 Task: Create a due date automation trigger when advanced on, on the tuesday before a card is due add content with a name starting with resume at 11:00 AM.
Action: Mouse moved to (809, 234)
Screenshot: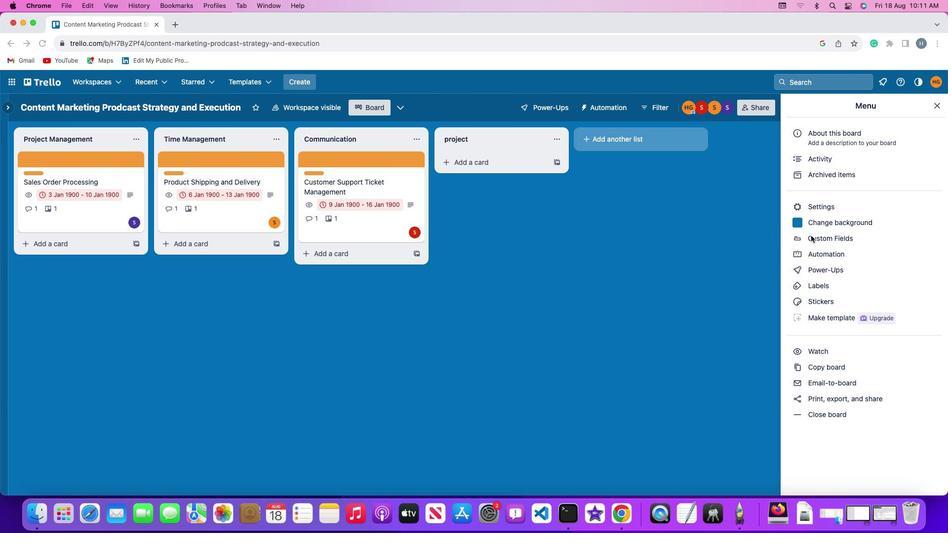
Action: Mouse pressed left at (809, 234)
Screenshot: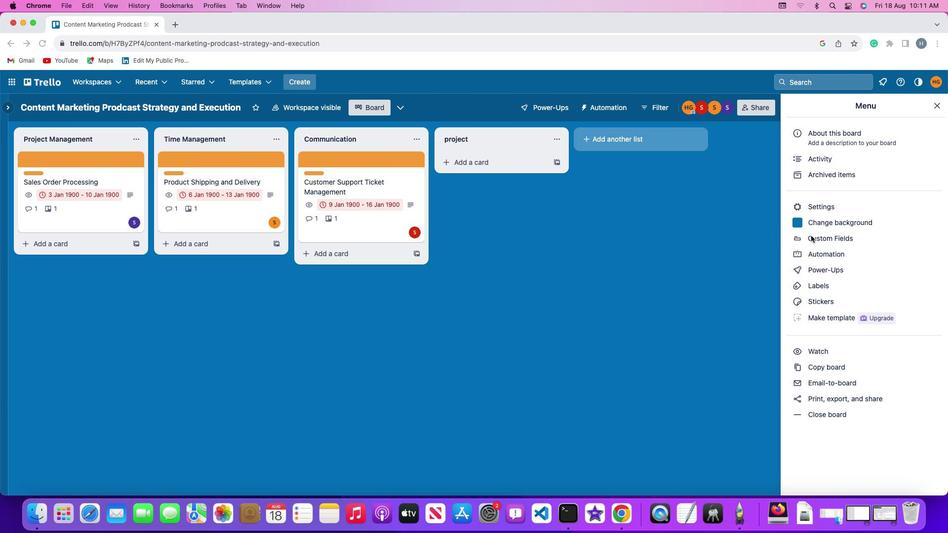 
Action: Mouse moved to (818, 254)
Screenshot: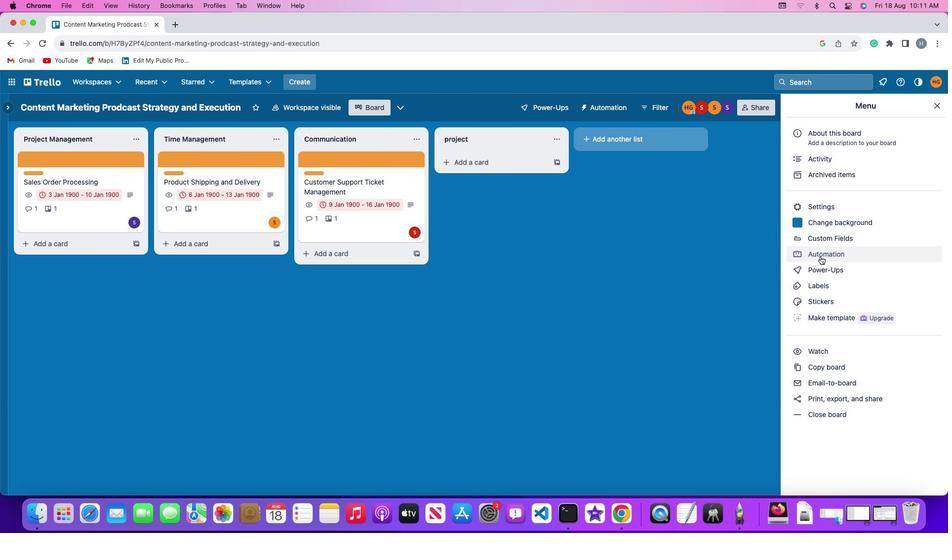 
Action: Mouse pressed left at (818, 254)
Screenshot: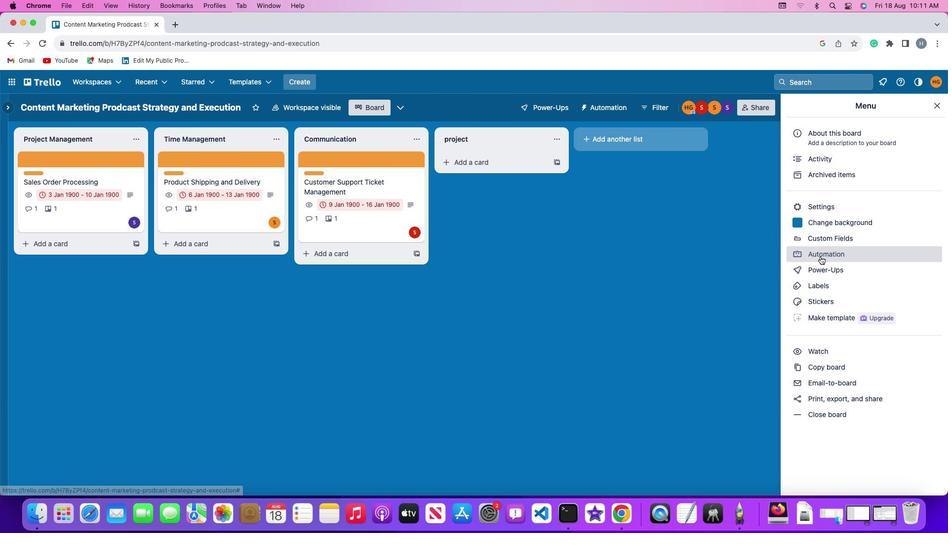 
Action: Mouse pressed left at (818, 254)
Screenshot: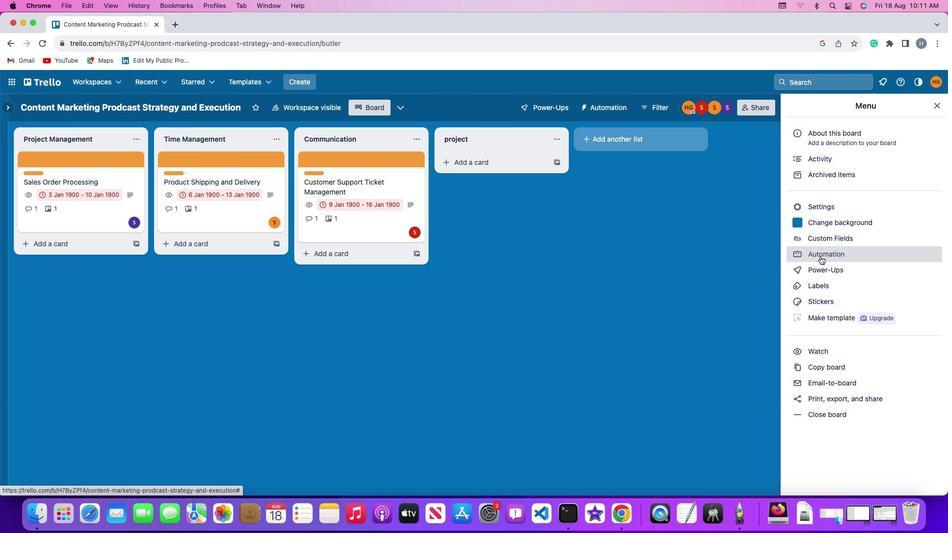 
Action: Mouse moved to (53, 227)
Screenshot: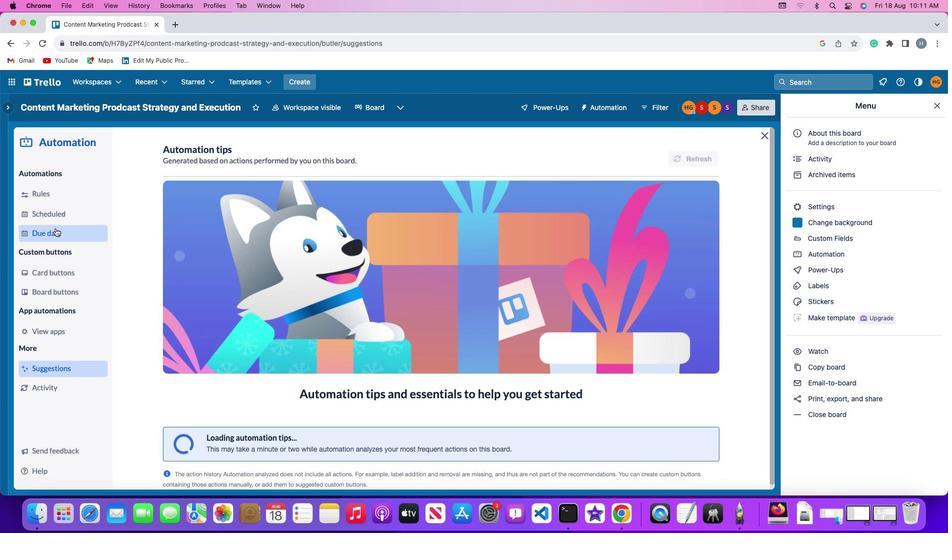 
Action: Mouse pressed left at (53, 227)
Screenshot: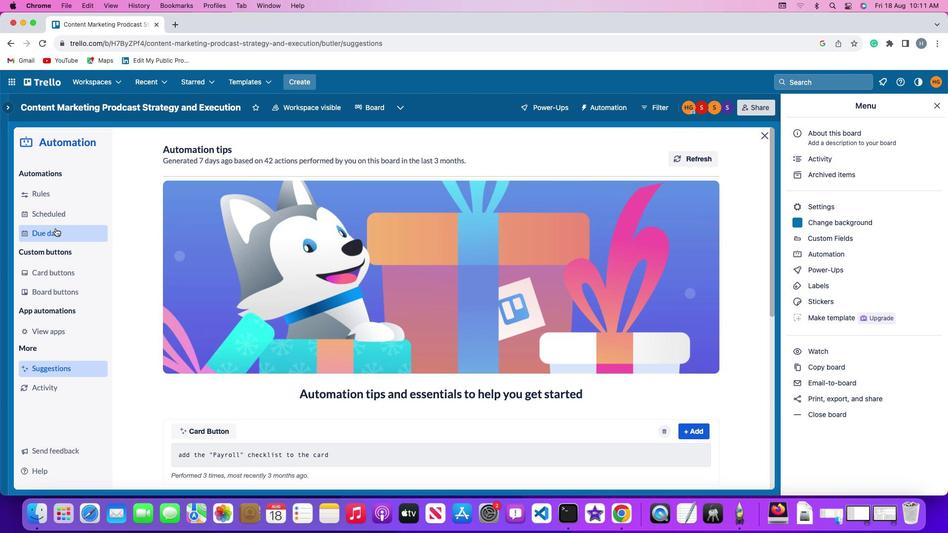 
Action: Mouse moved to (649, 149)
Screenshot: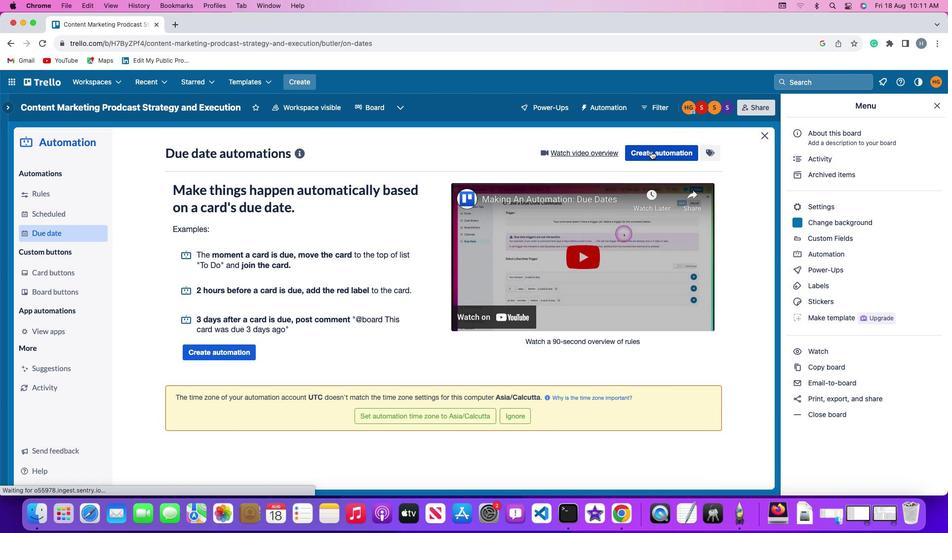 
Action: Mouse pressed left at (649, 149)
Screenshot: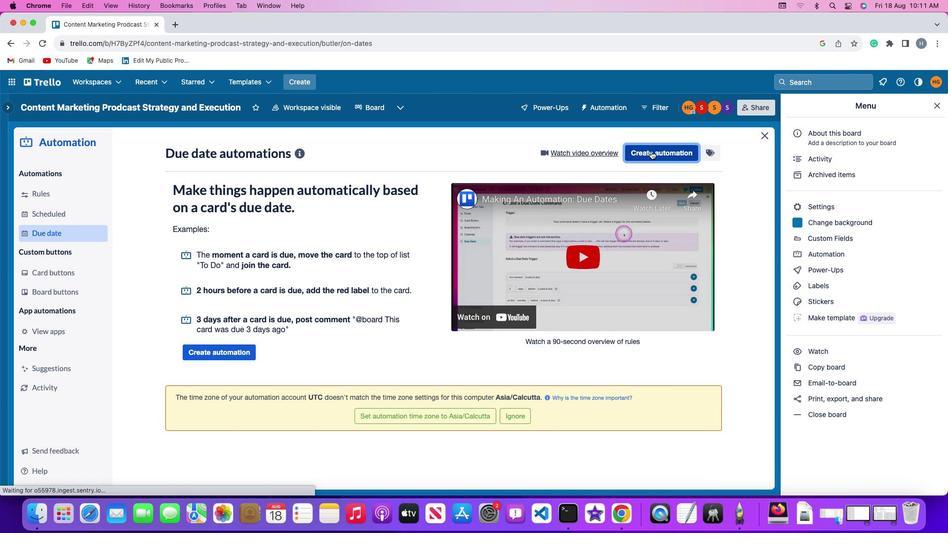 
Action: Mouse moved to (170, 244)
Screenshot: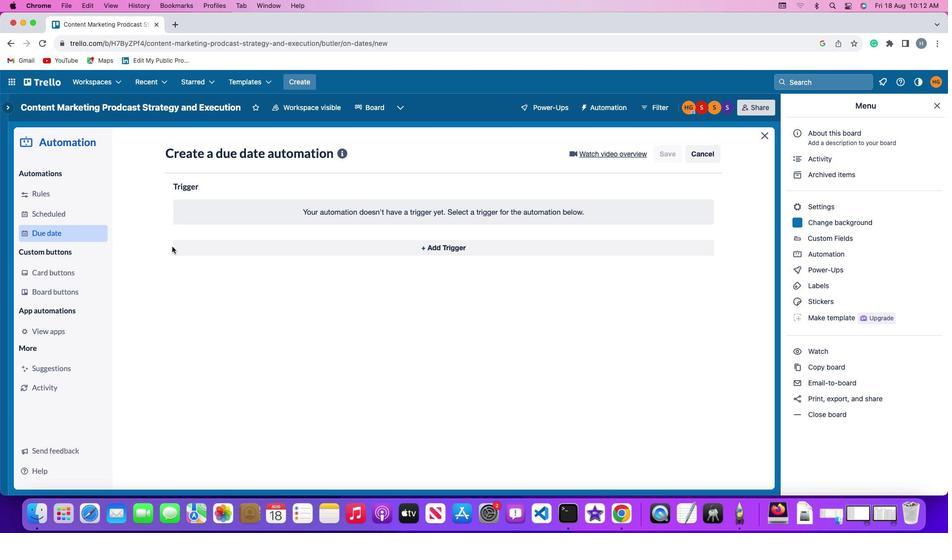 
Action: Mouse pressed left at (170, 244)
Screenshot: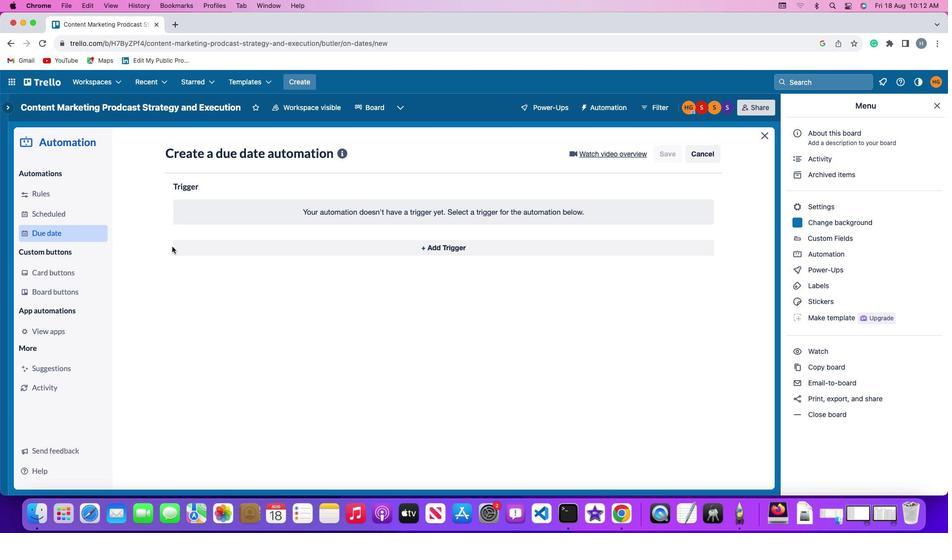 
Action: Mouse moved to (175, 244)
Screenshot: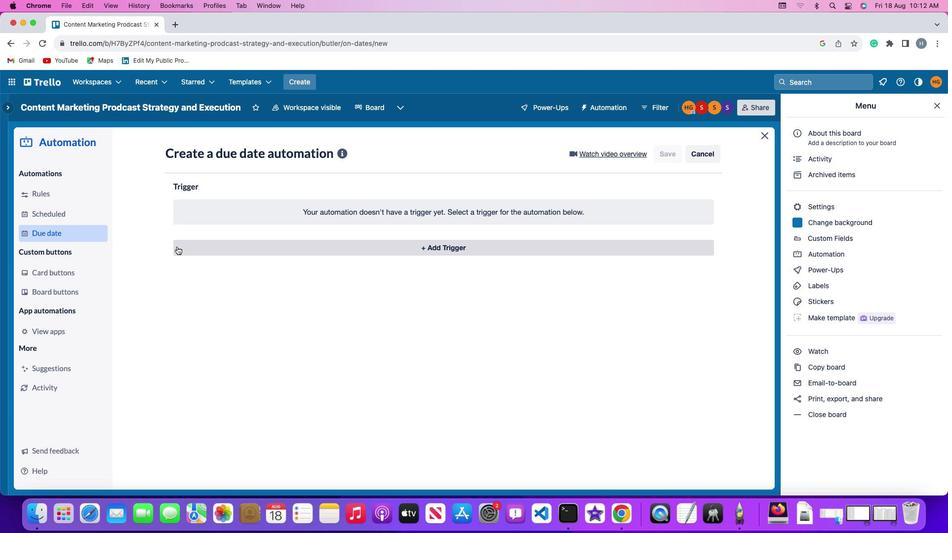 
Action: Mouse pressed left at (175, 244)
Screenshot: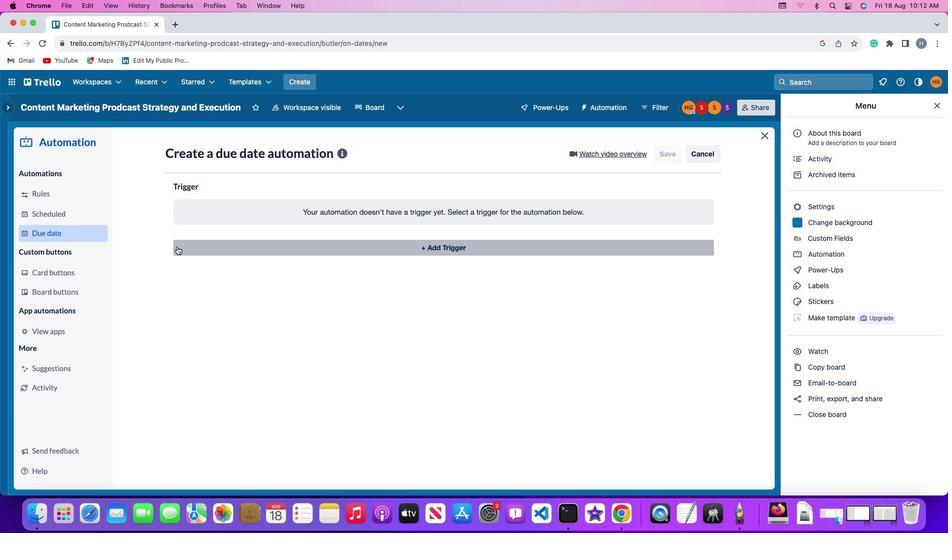 
Action: Mouse moved to (210, 434)
Screenshot: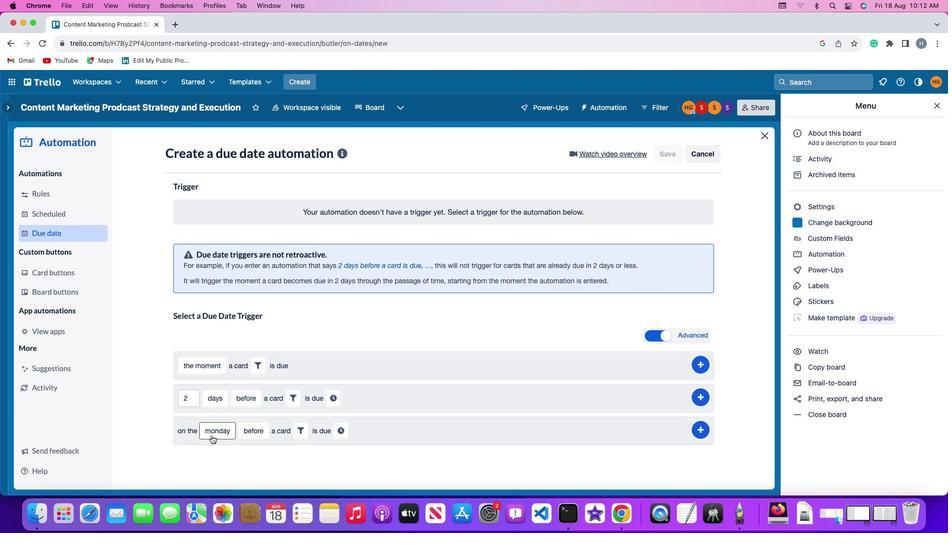 
Action: Mouse pressed left at (210, 434)
Screenshot: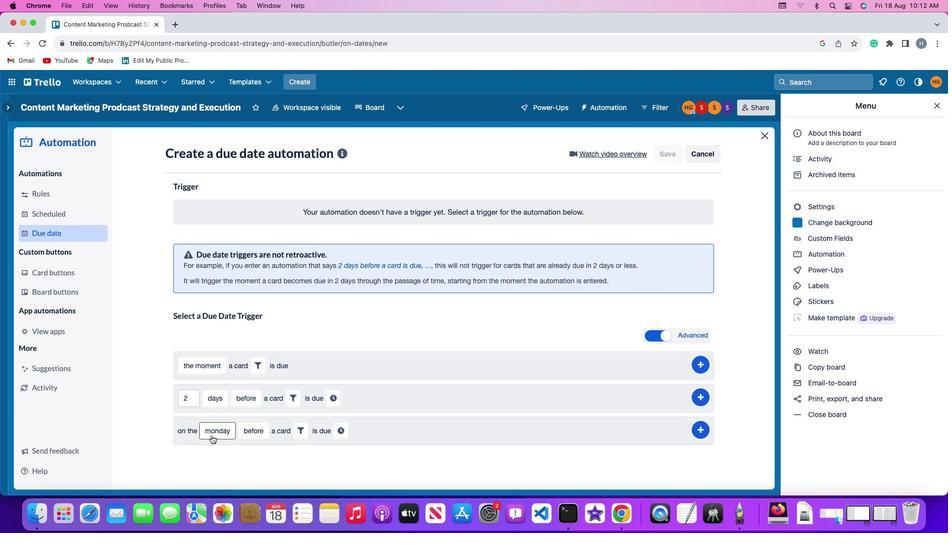 
Action: Mouse moved to (228, 309)
Screenshot: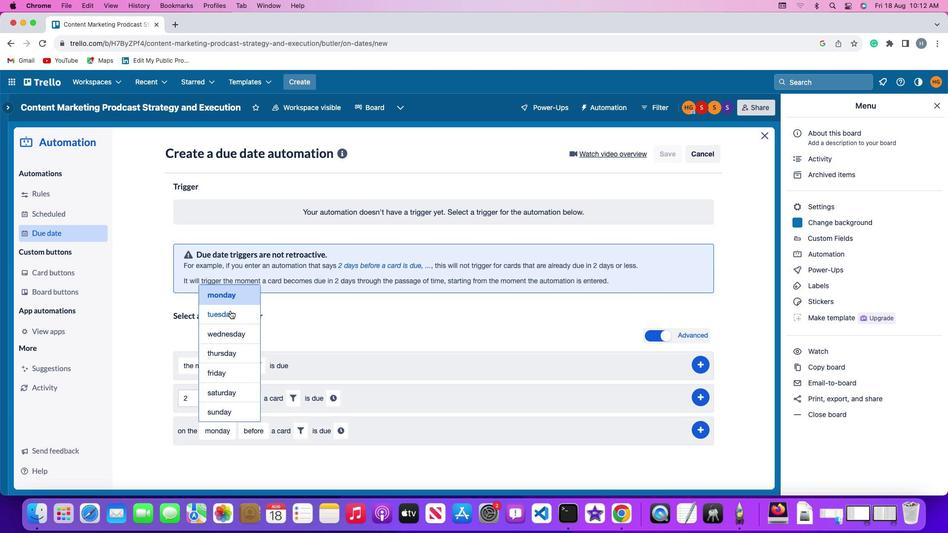
Action: Mouse pressed left at (228, 309)
Screenshot: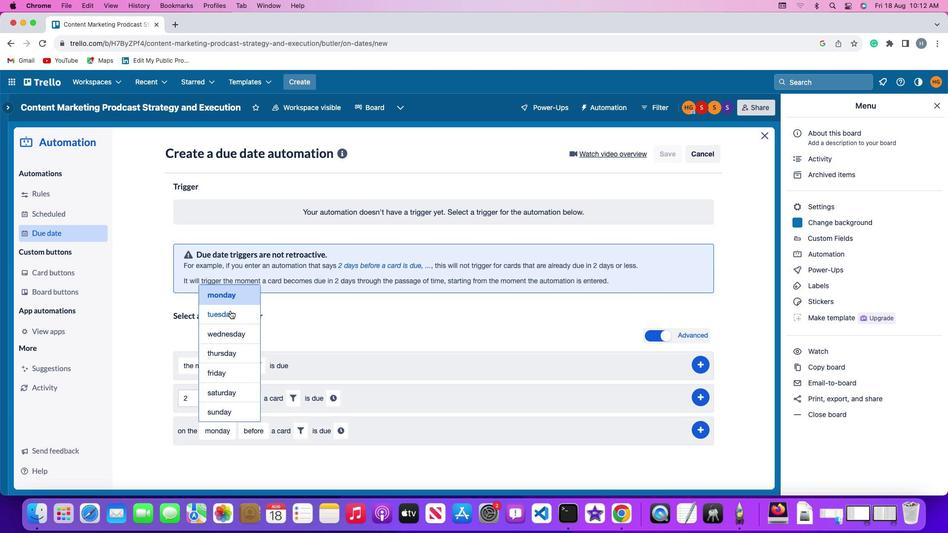 
Action: Mouse moved to (248, 429)
Screenshot: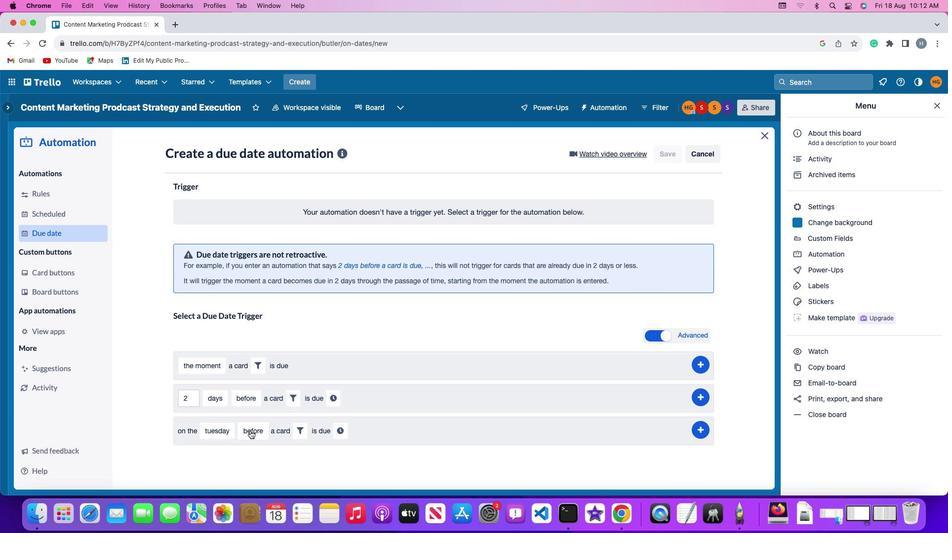 
Action: Mouse pressed left at (248, 429)
Screenshot: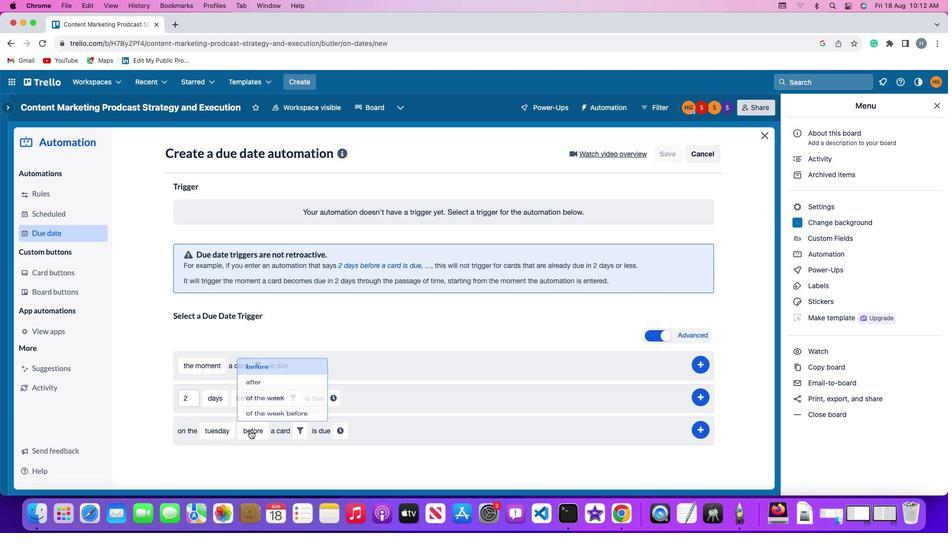 
Action: Mouse moved to (262, 354)
Screenshot: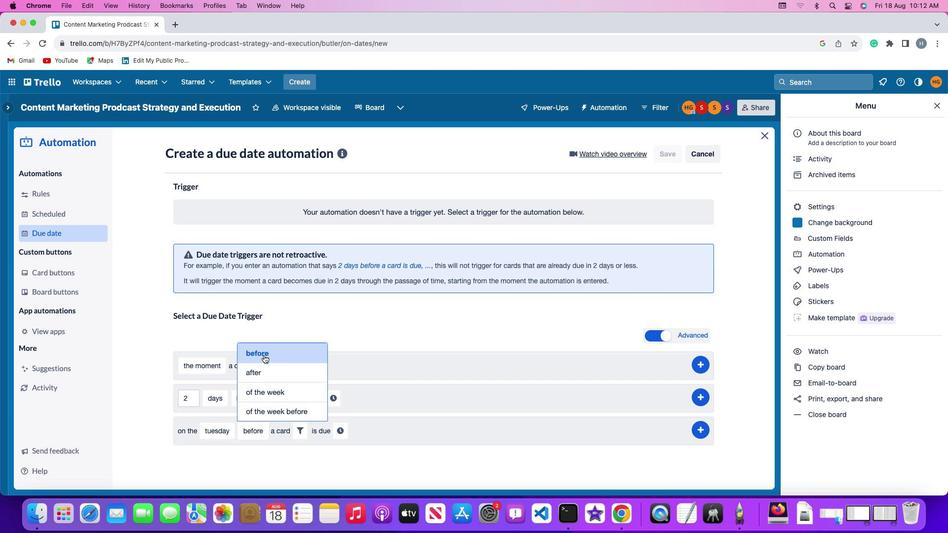 
Action: Mouse pressed left at (262, 354)
Screenshot: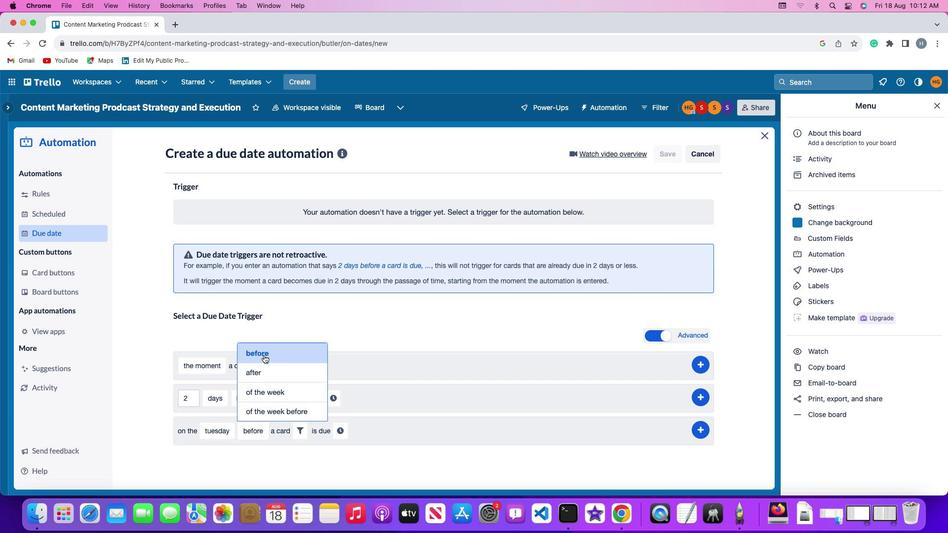 
Action: Mouse moved to (294, 428)
Screenshot: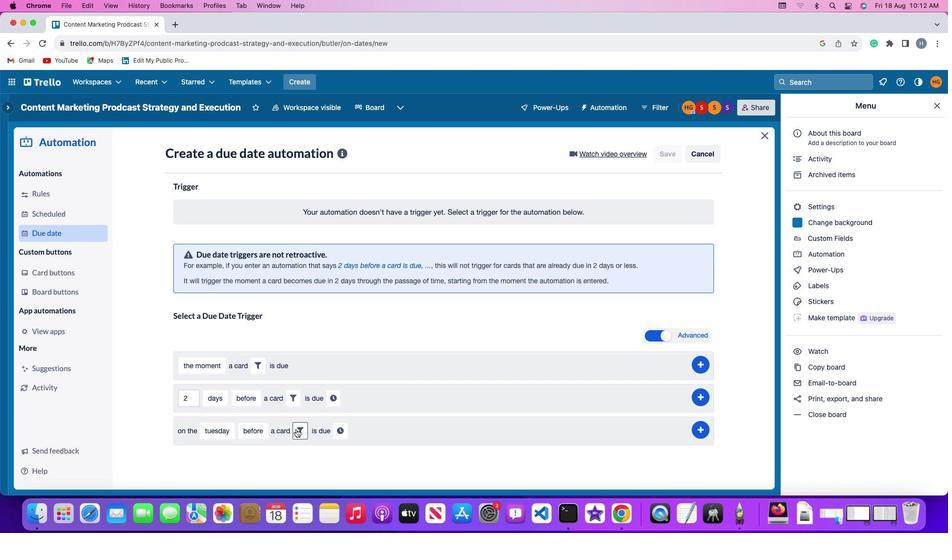 
Action: Mouse pressed left at (294, 428)
Screenshot: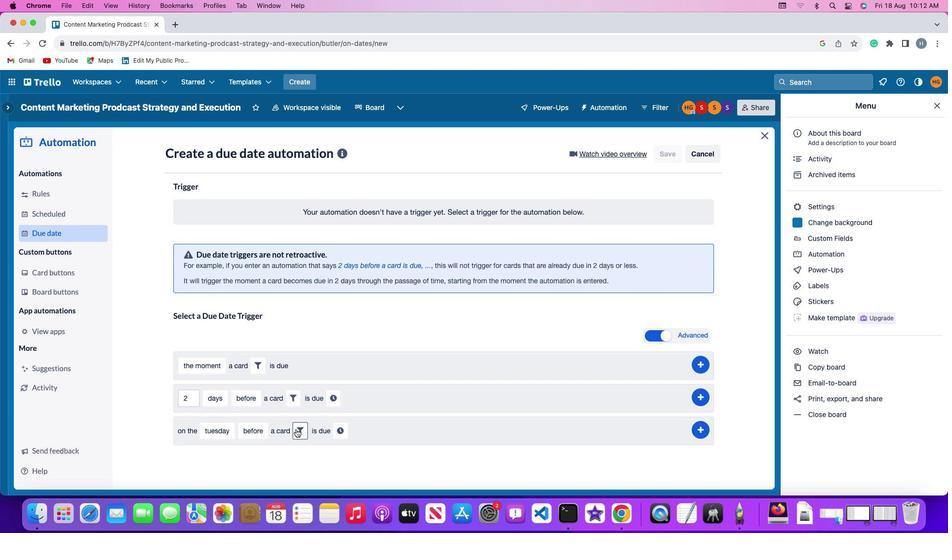 
Action: Mouse moved to (415, 458)
Screenshot: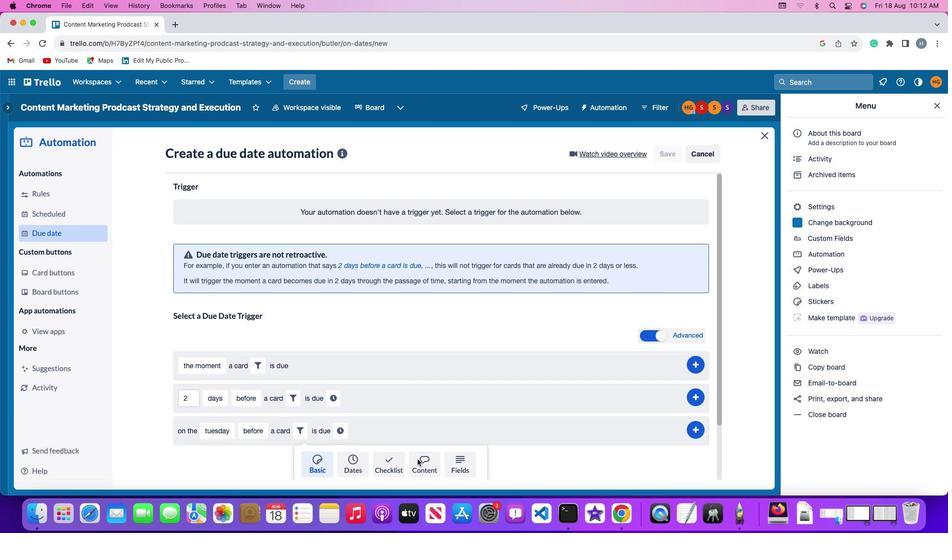 
Action: Mouse pressed left at (415, 458)
Screenshot: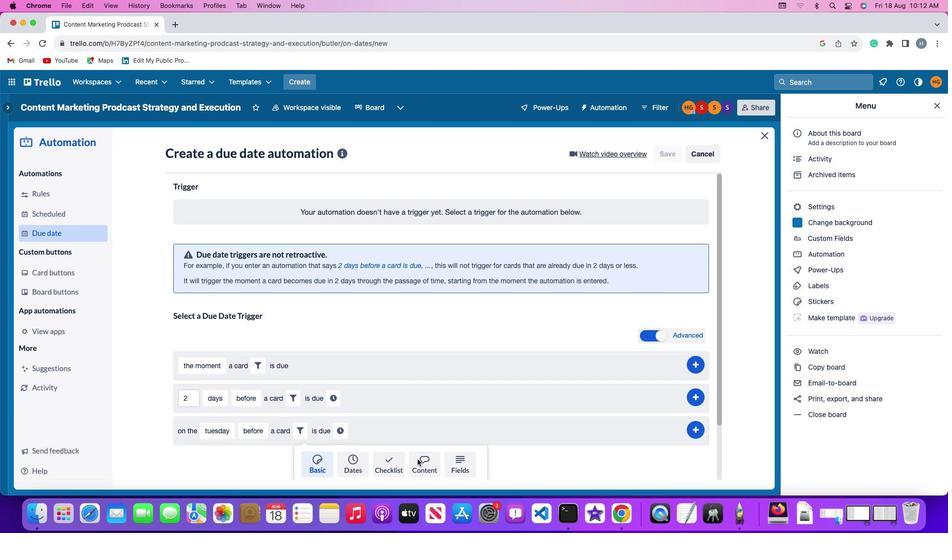 
Action: Mouse moved to (277, 451)
Screenshot: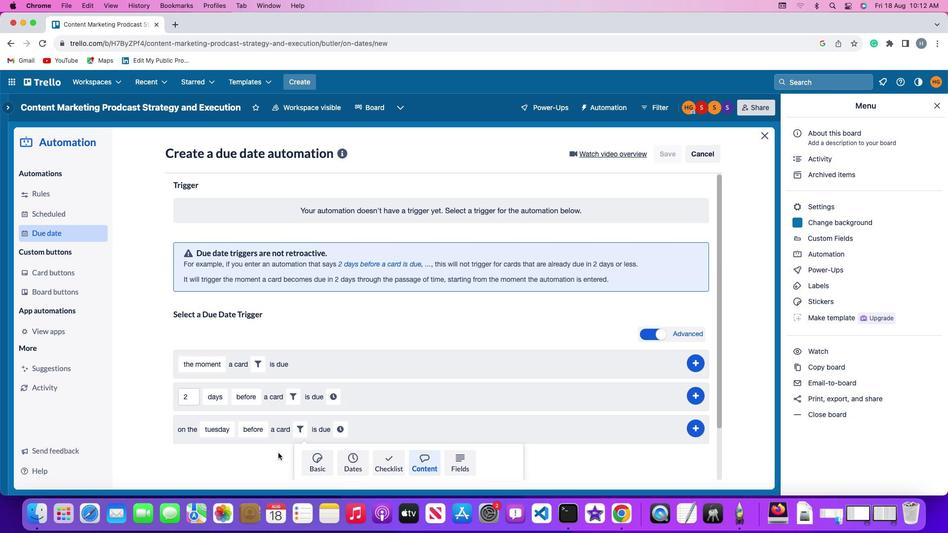 
Action: Mouse scrolled (277, 451) with delta (0, -1)
Screenshot: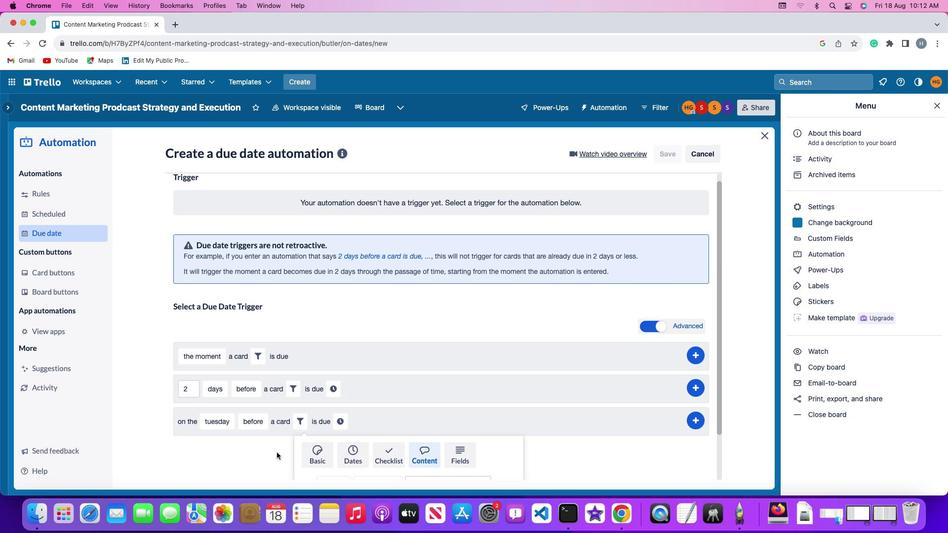 
Action: Mouse scrolled (277, 451) with delta (0, -1)
Screenshot: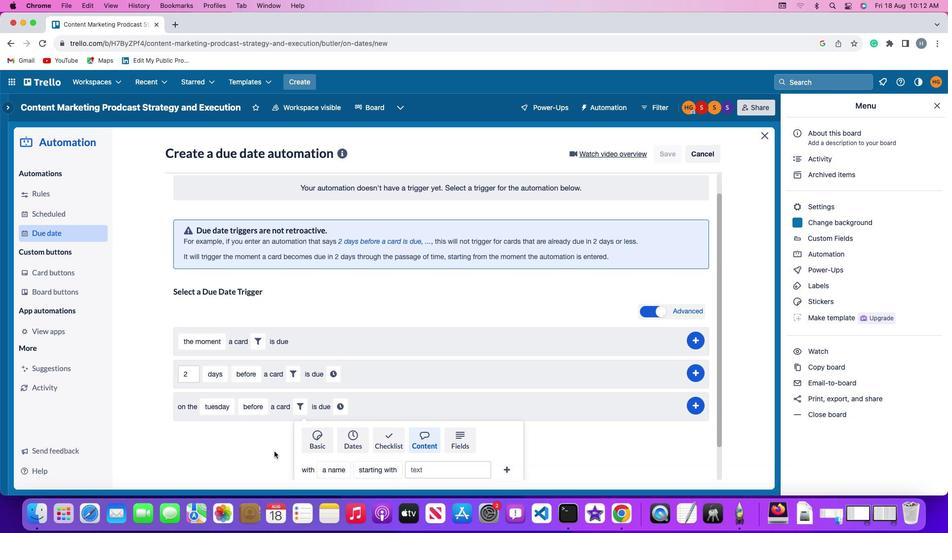
Action: Mouse scrolled (277, 451) with delta (0, -2)
Screenshot: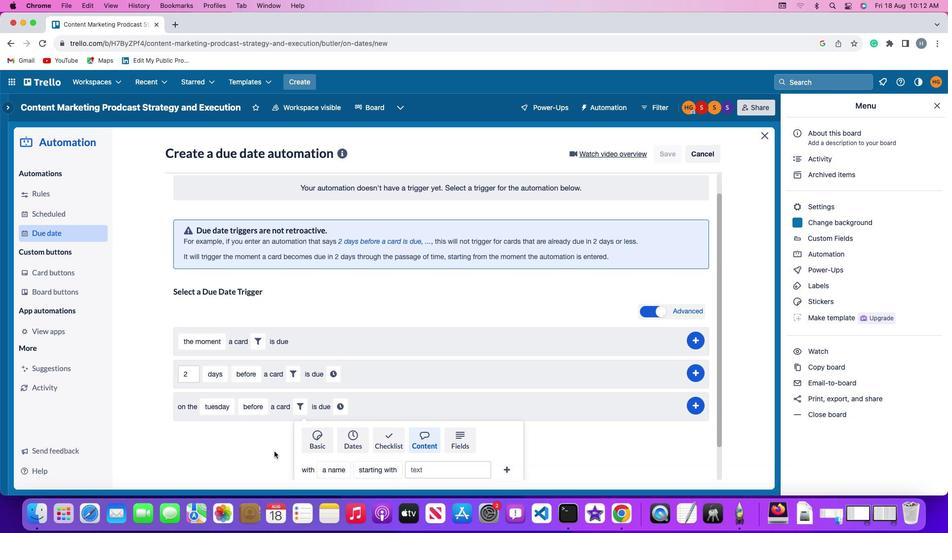 
Action: Mouse moved to (276, 451)
Screenshot: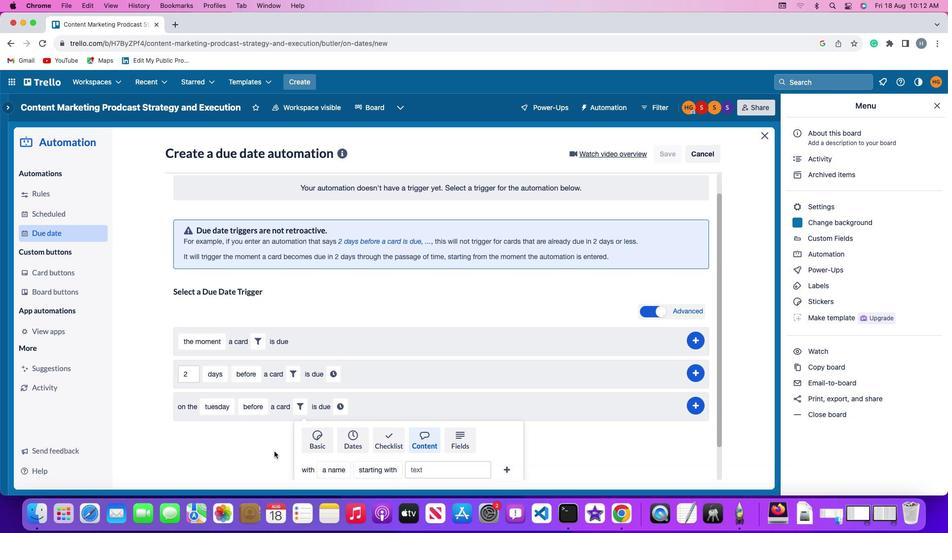 
Action: Mouse scrolled (276, 451) with delta (0, -3)
Screenshot: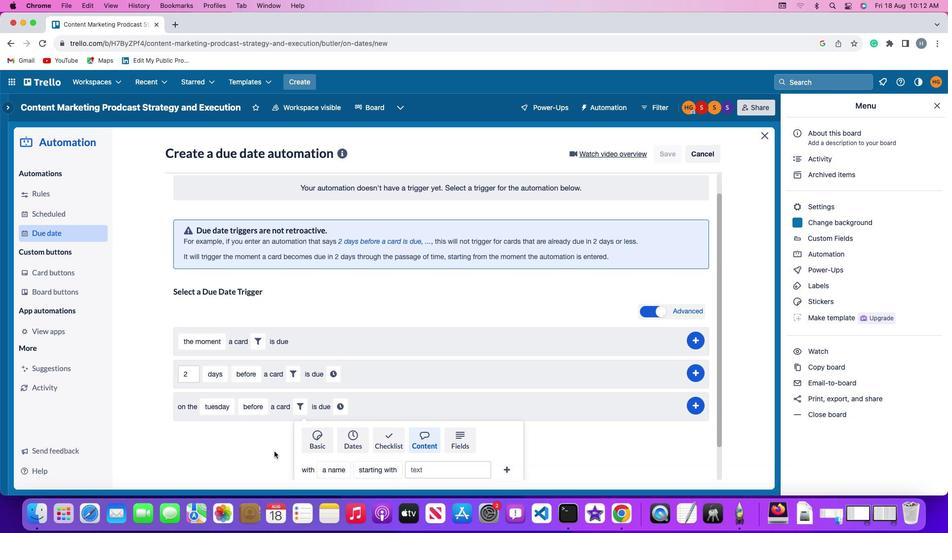 
Action: Mouse moved to (276, 451)
Screenshot: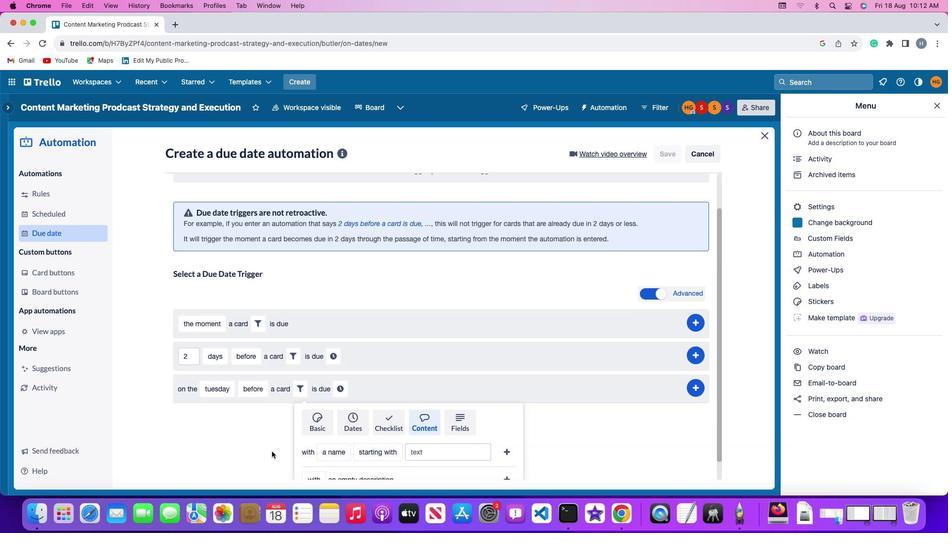 
Action: Mouse scrolled (276, 451) with delta (0, -3)
Screenshot: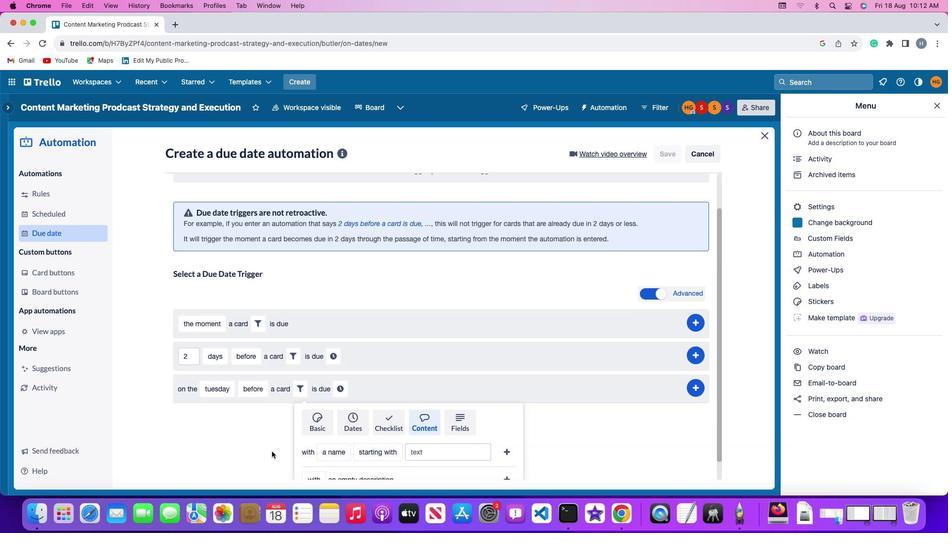 
Action: Mouse moved to (258, 451)
Screenshot: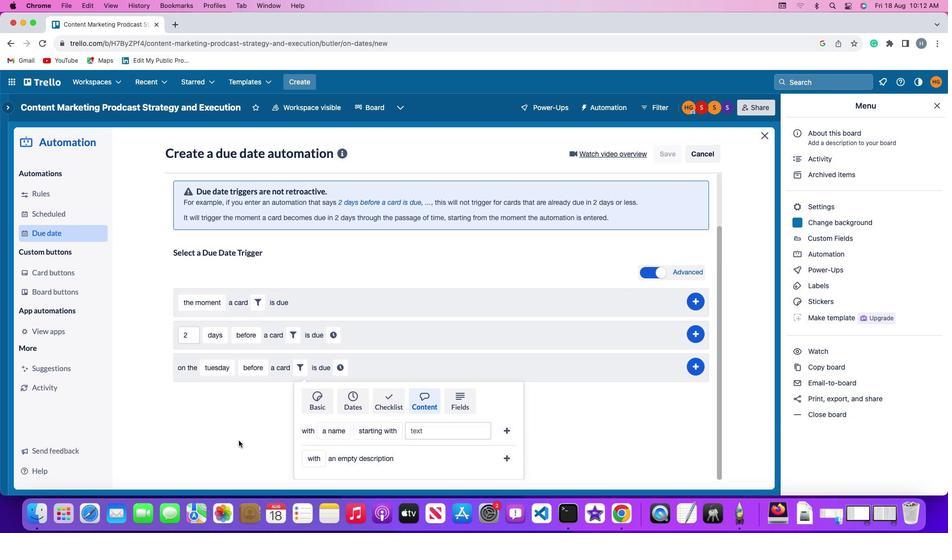 
Action: Mouse scrolled (258, 451) with delta (0, -1)
Screenshot: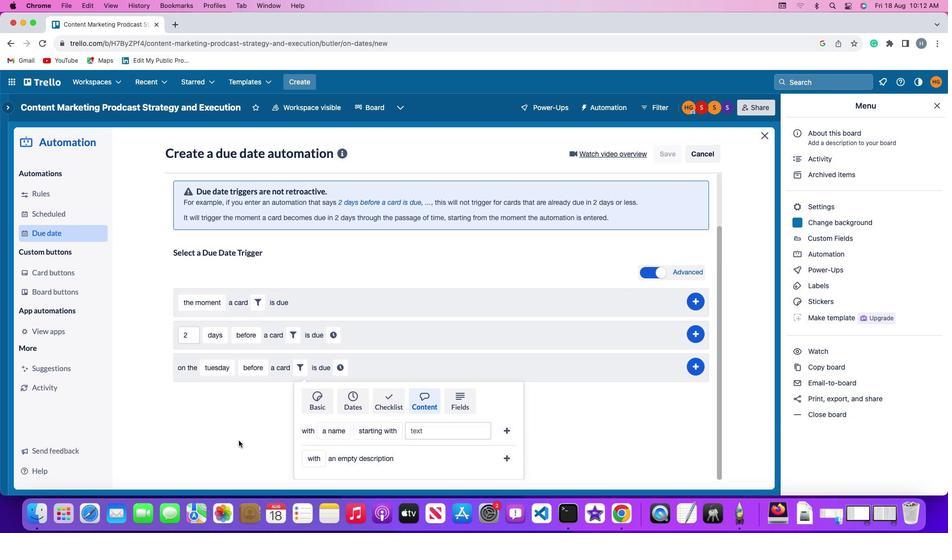 
Action: Mouse moved to (255, 450)
Screenshot: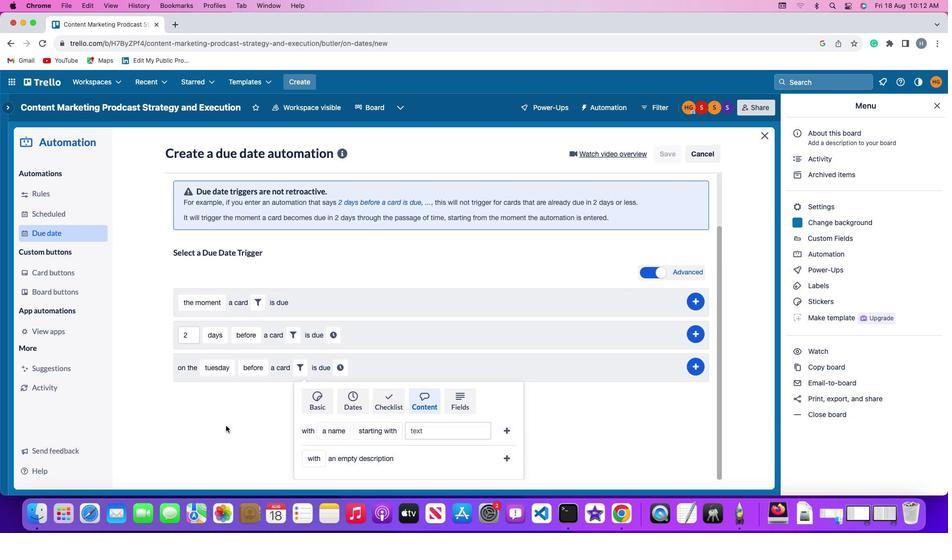 
Action: Mouse scrolled (255, 450) with delta (0, -1)
Screenshot: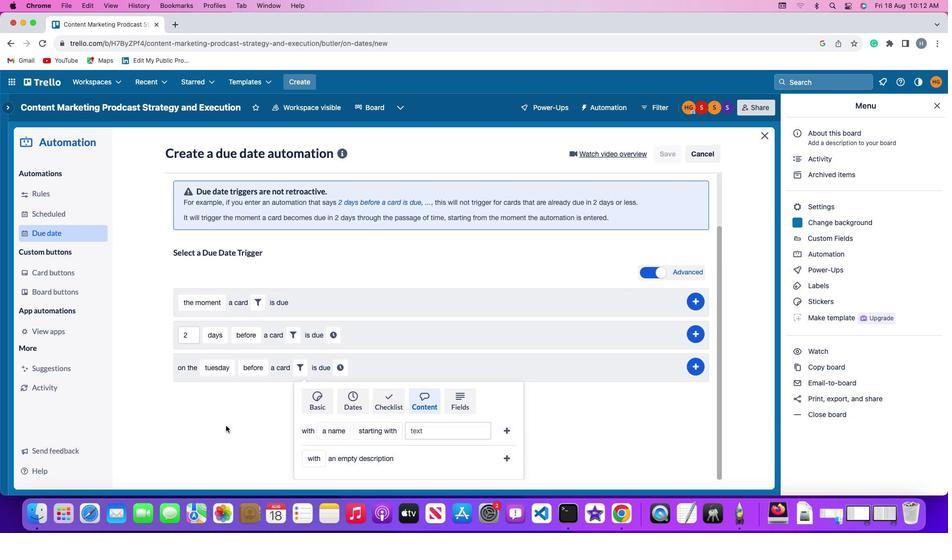 
Action: Mouse moved to (251, 449)
Screenshot: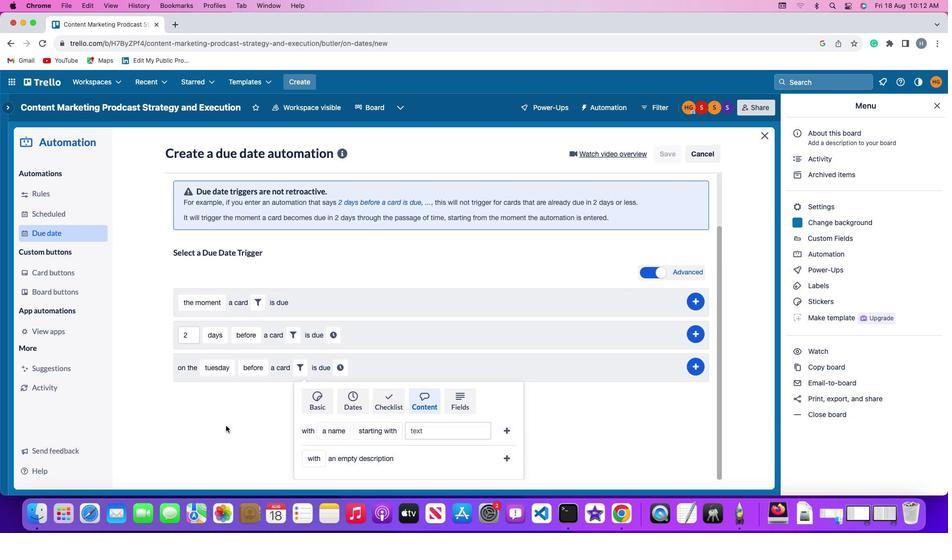 
Action: Mouse scrolled (251, 449) with delta (0, -2)
Screenshot: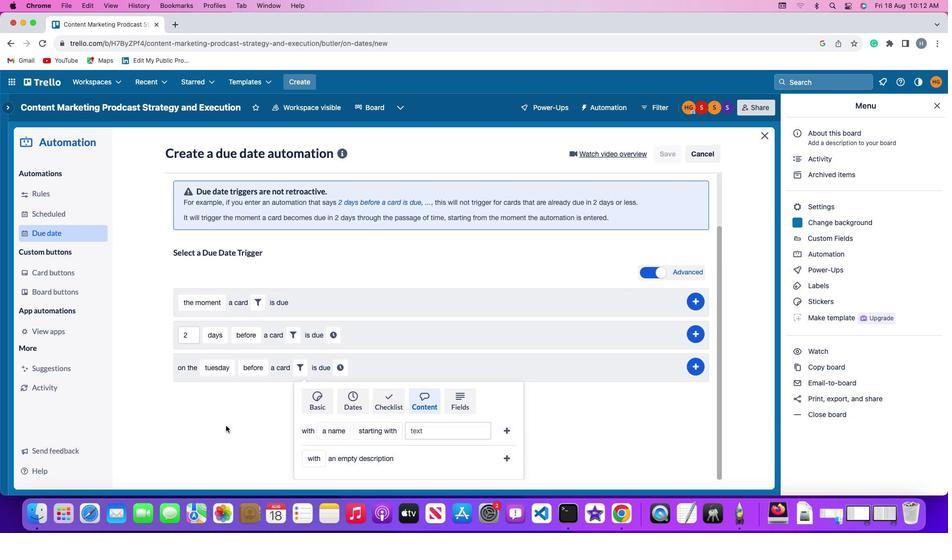 
Action: Mouse moved to (243, 444)
Screenshot: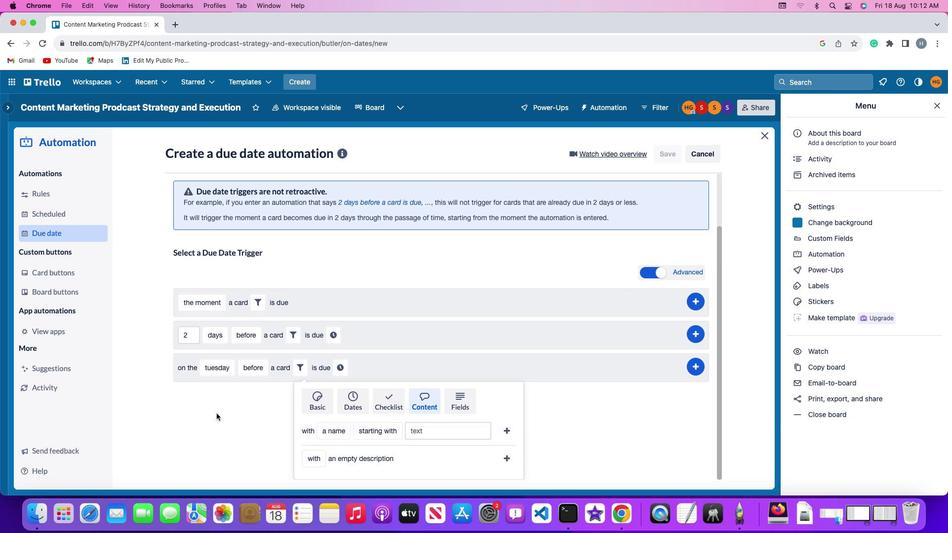
Action: Mouse scrolled (243, 444) with delta (0, -3)
Screenshot: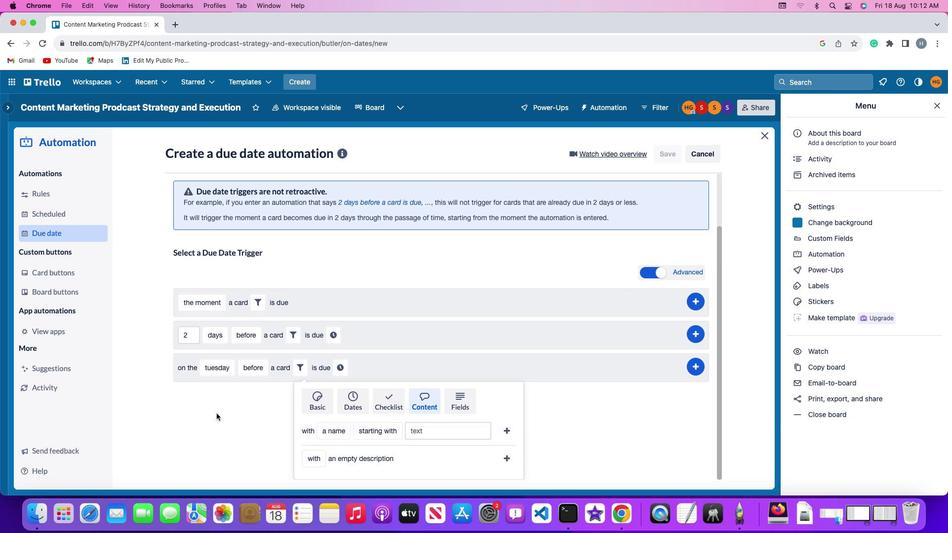 
Action: Mouse moved to (326, 429)
Screenshot: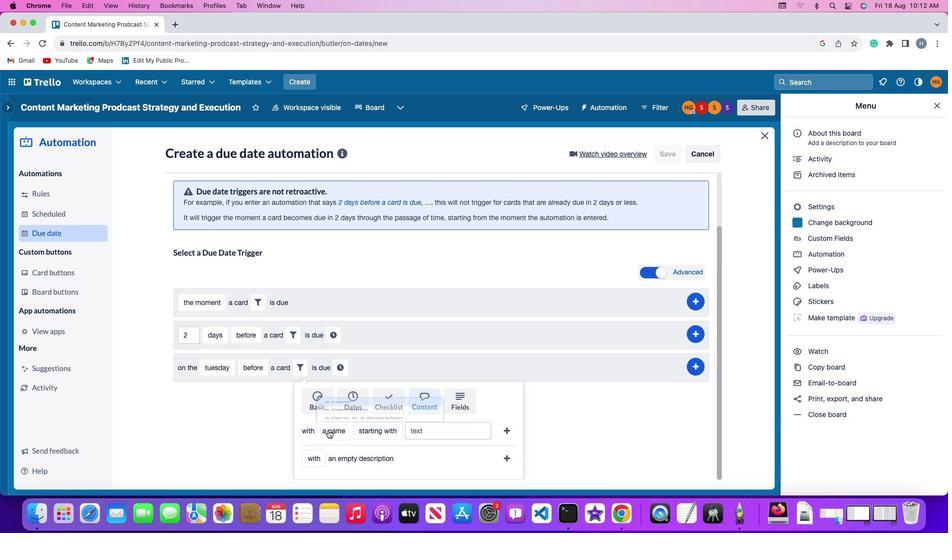 
Action: Mouse pressed left at (326, 429)
Screenshot: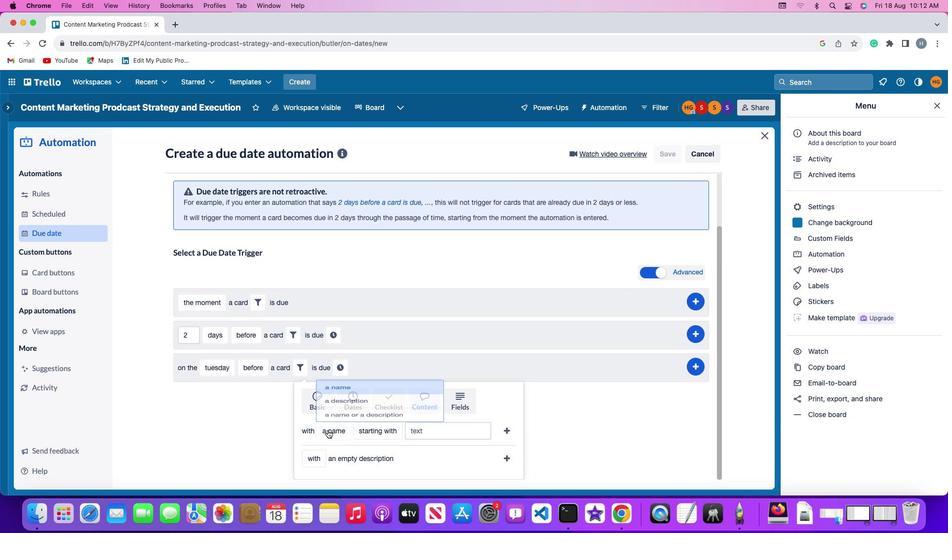 
Action: Mouse moved to (347, 370)
Screenshot: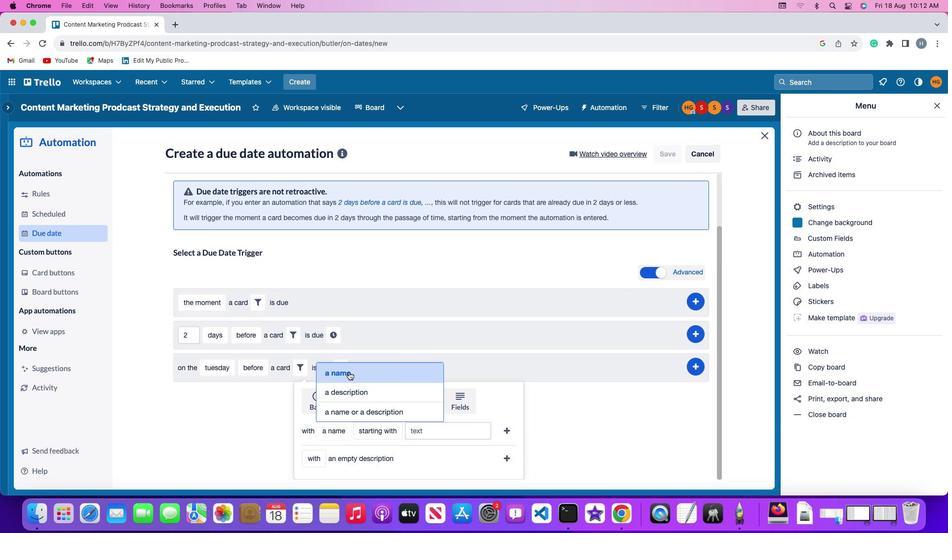 
Action: Mouse pressed left at (347, 370)
Screenshot: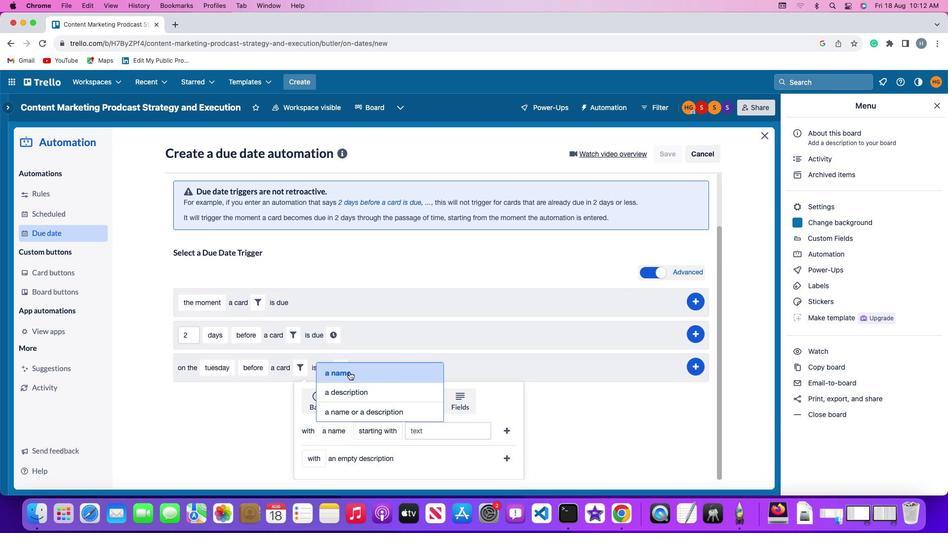 
Action: Mouse moved to (369, 426)
Screenshot: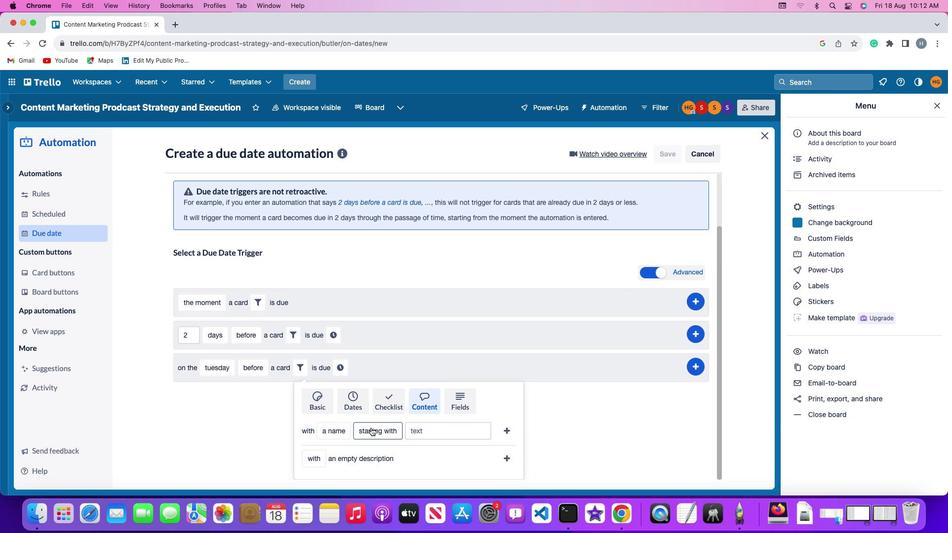 
Action: Mouse pressed left at (369, 426)
Screenshot: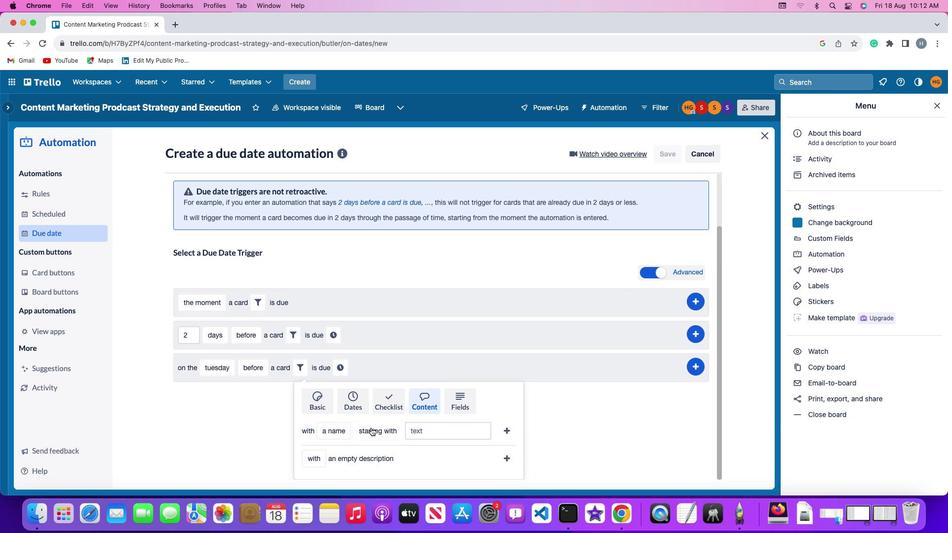 
Action: Mouse moved to (391, 313)
Screenshot: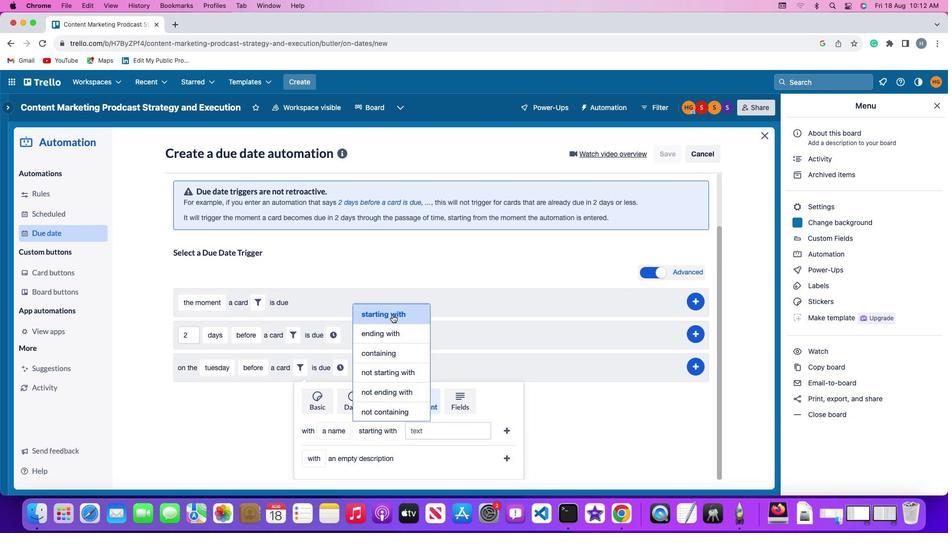 
Action: Mouse pressed left at (391, 313)
Screenshot: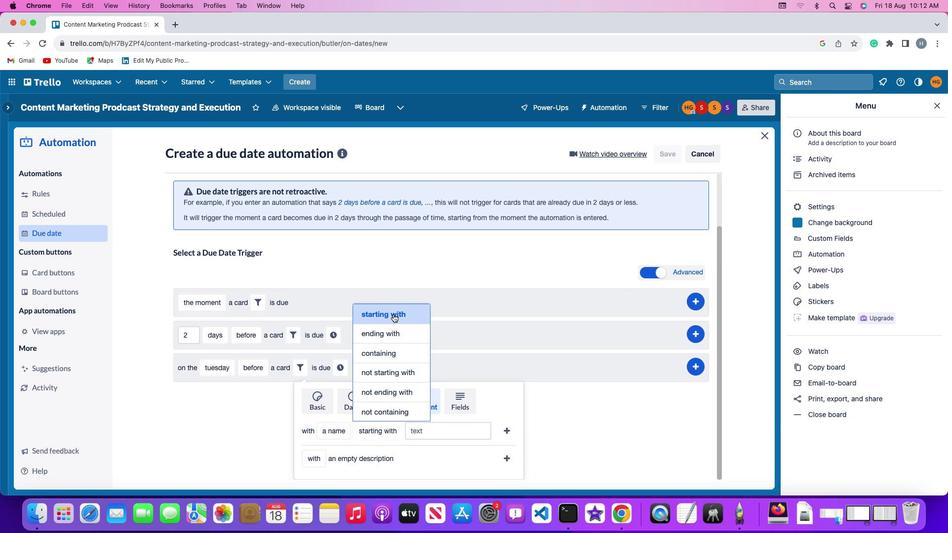 
Action: Mouse moved to (427, 428)
Screenshot: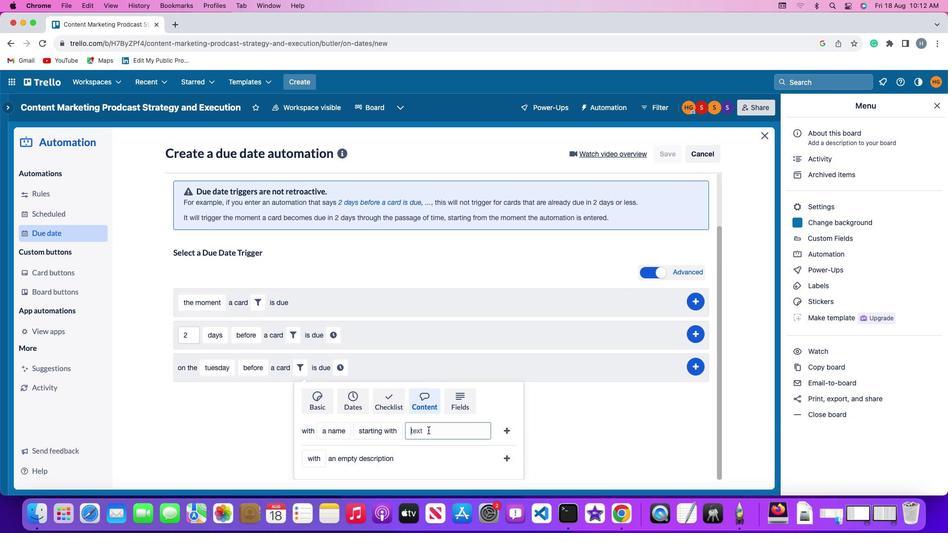 
Action: Mouse pressed left at (427, 428)
Screenshot: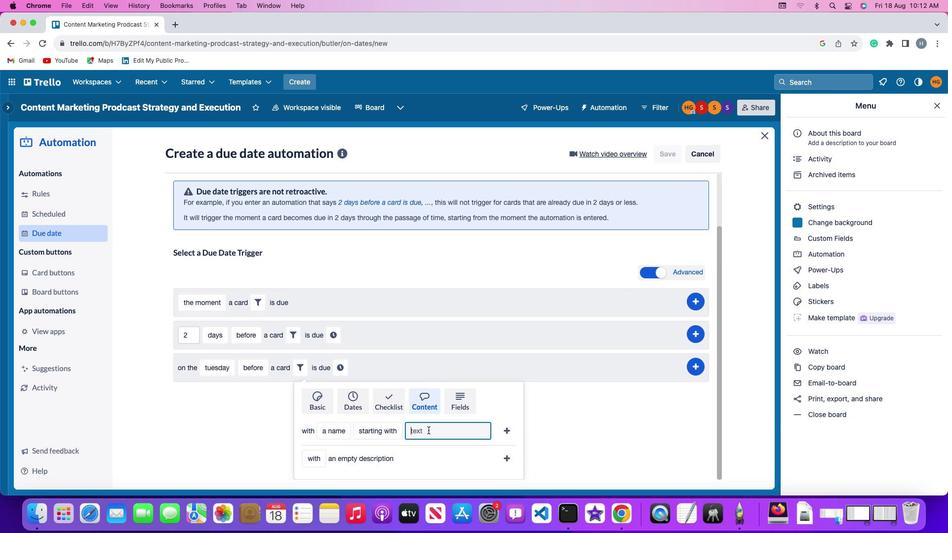 
Action: Key pressed 'r''e''s''u''m''e'
Screenshot: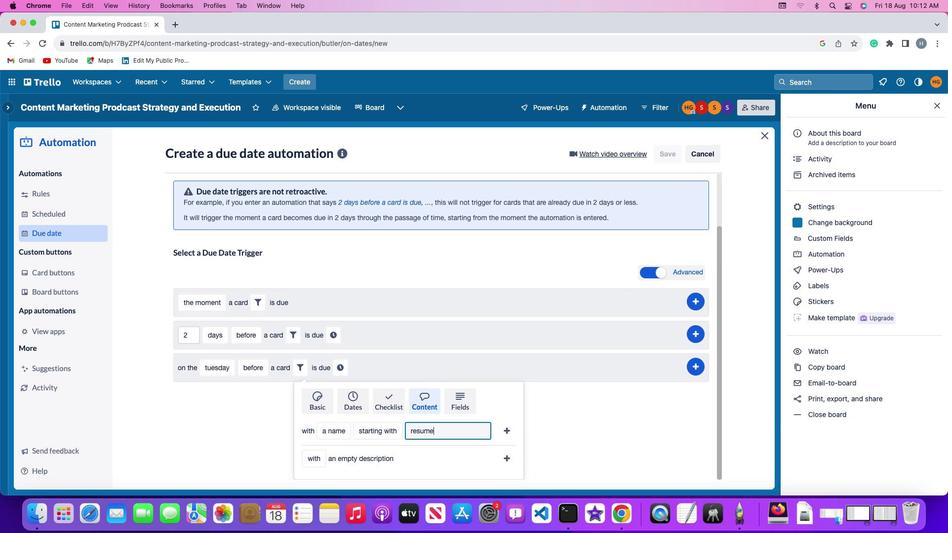 
Action: Mouse moved to (506, 425)
Screenshot: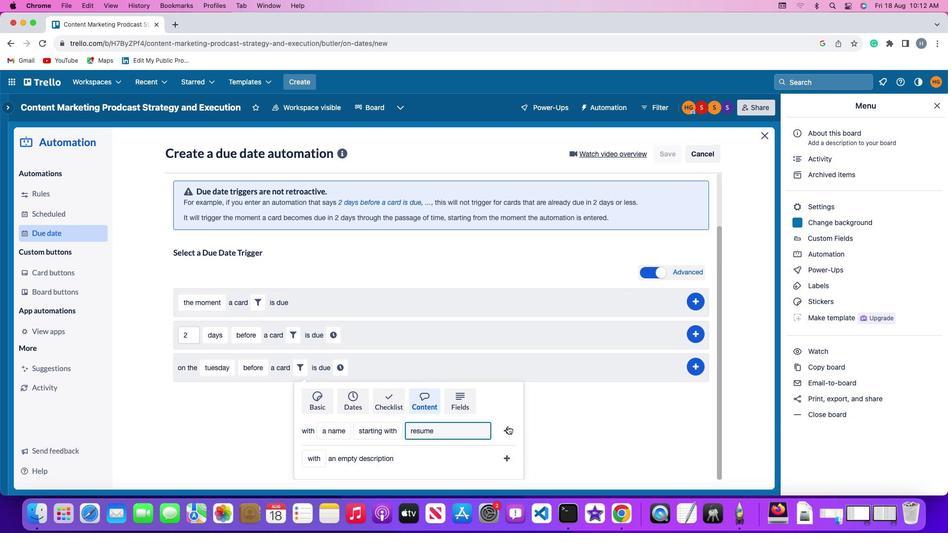 
Action: Mouse pressed left at (506, 425)
Screenshot: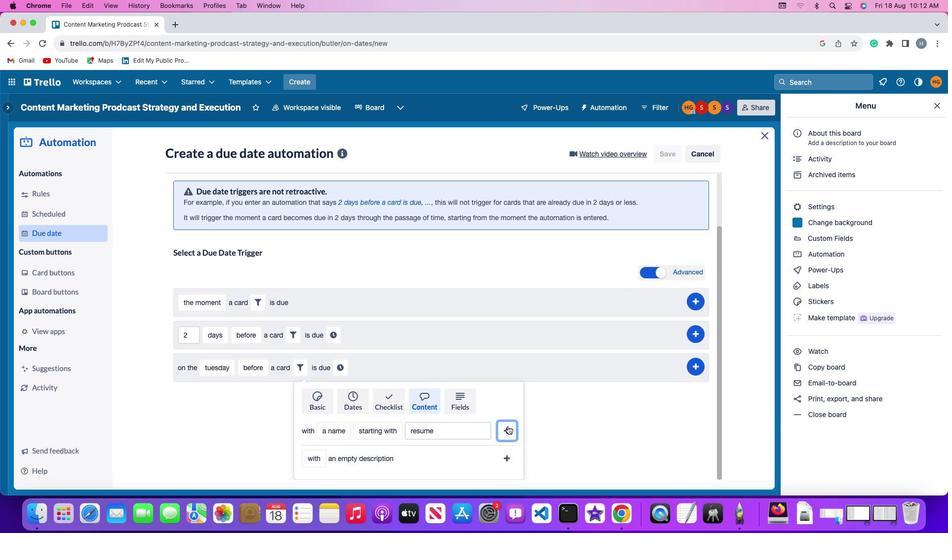 
Action: Mouse moved to (471, 425)
Screenshot: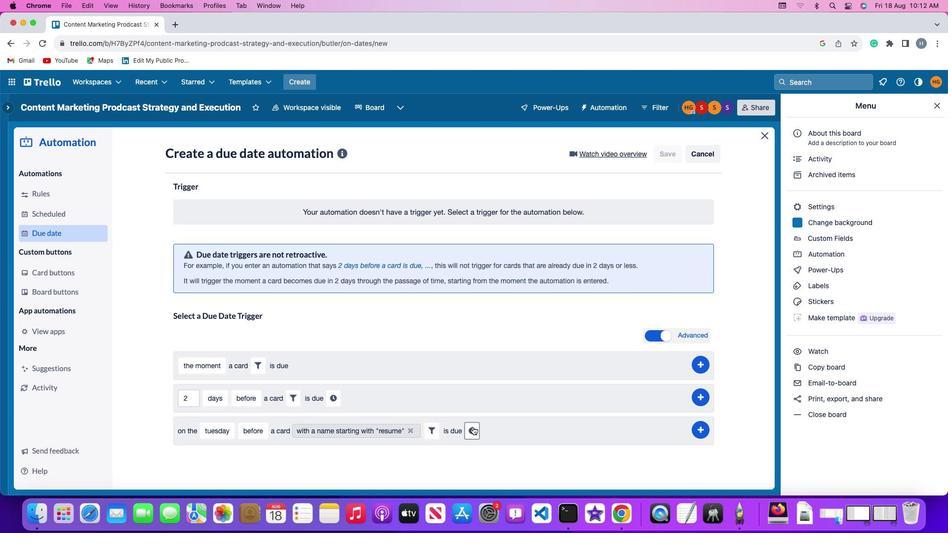 
Action: Mouse pressed left at (471, 425)
Screenshot: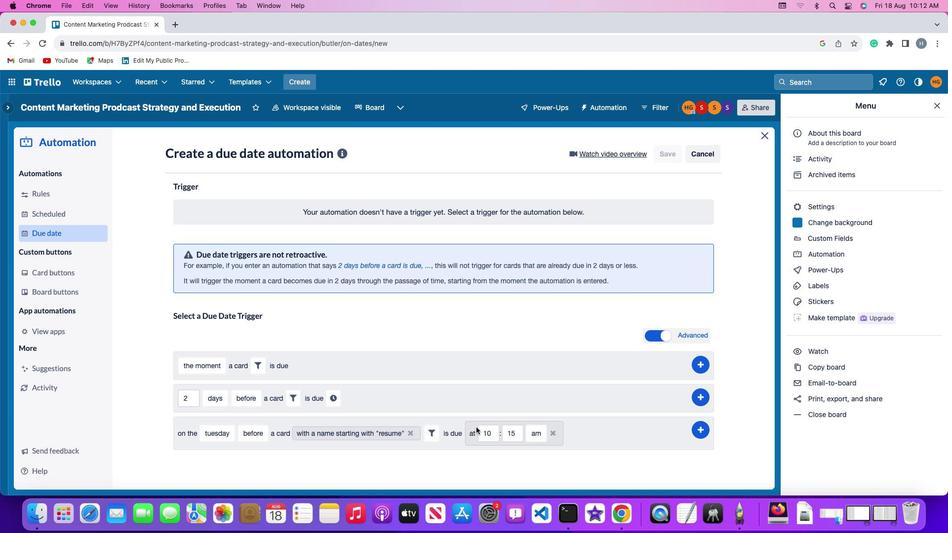 
Action: Mouse moved to (493, 429)
Screenshot: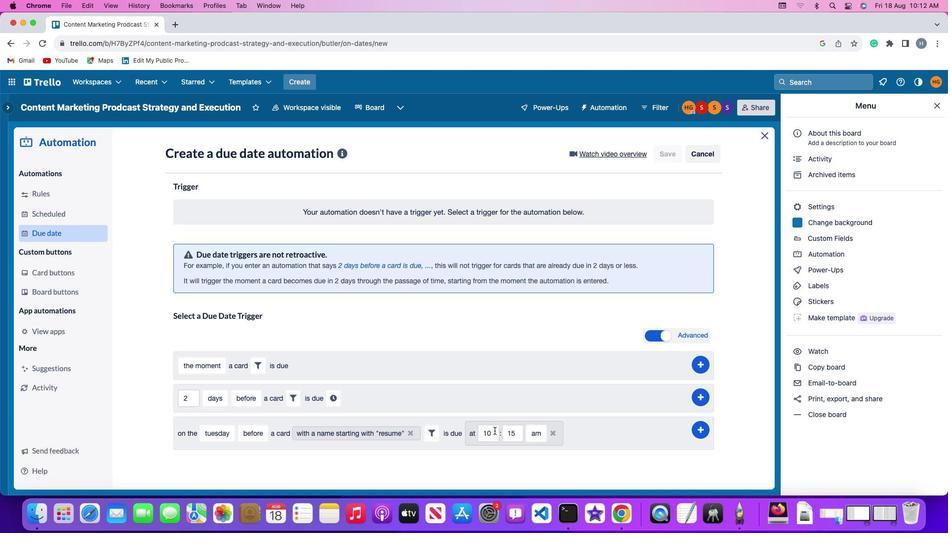 
Action: Mouse pressed left at (493, 429)
Screenshot: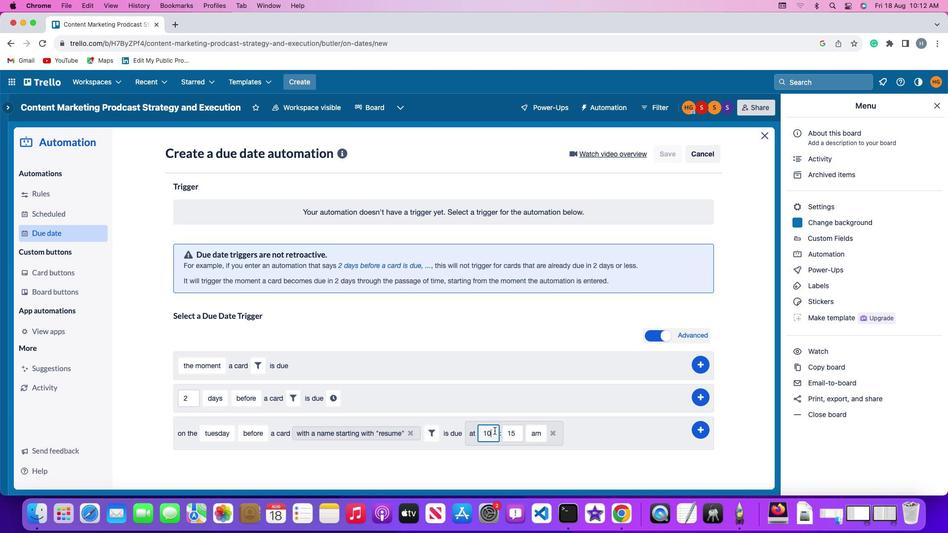 
Action: Key pressed Key.backspaceKey.backspace'1''1'
Screenshot: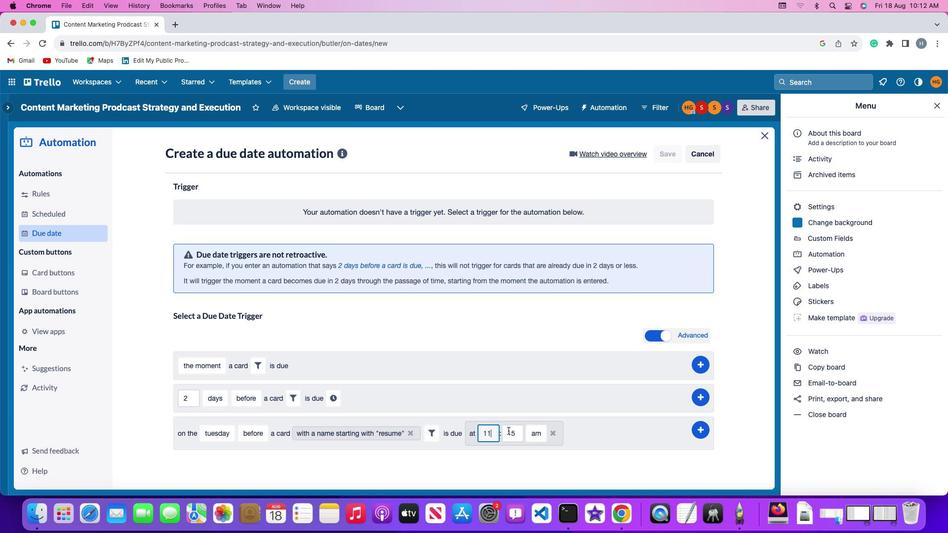 
Action: Mouse moved to (515, 430)
Screenshot: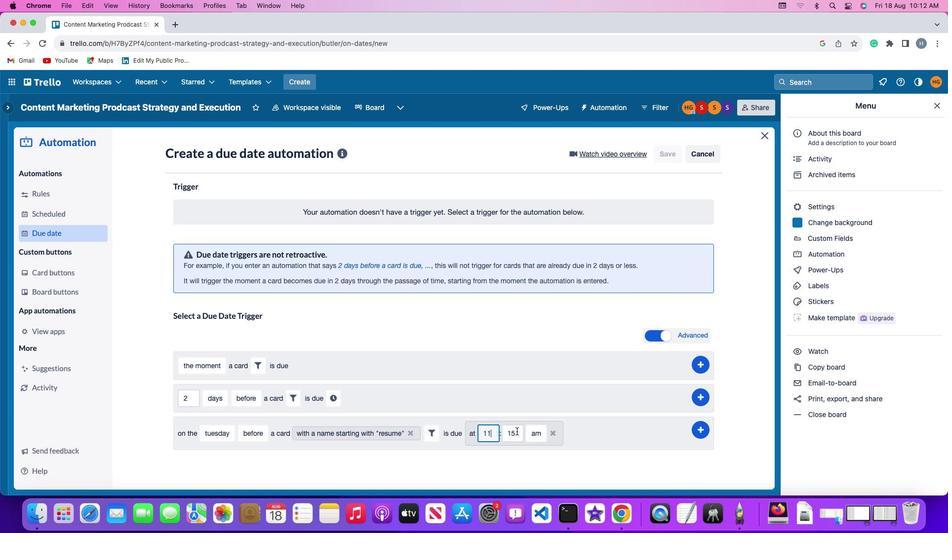 
Action: Mouse pressed left at (515, 430)
Screenshot: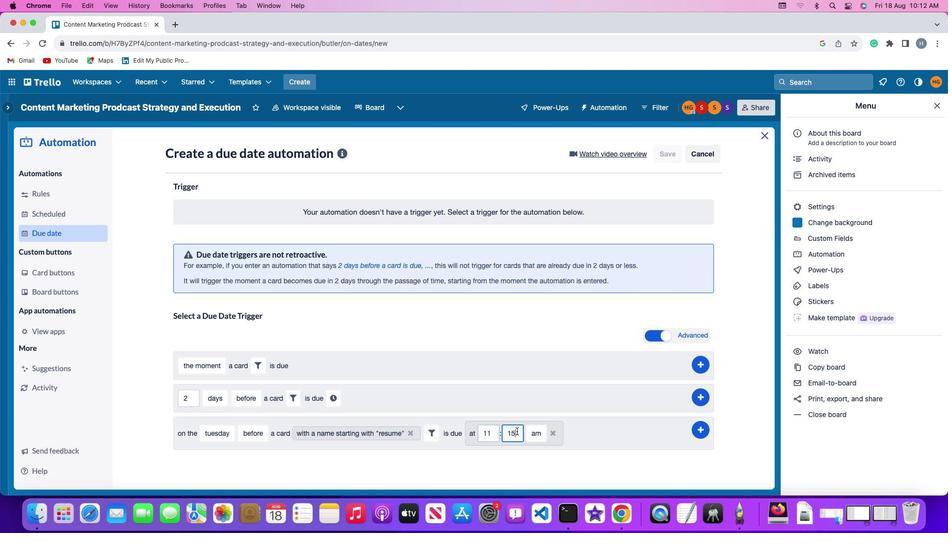 
Action: Key pressed Key.backspaceKey.backspace'0''0'
Screenshot: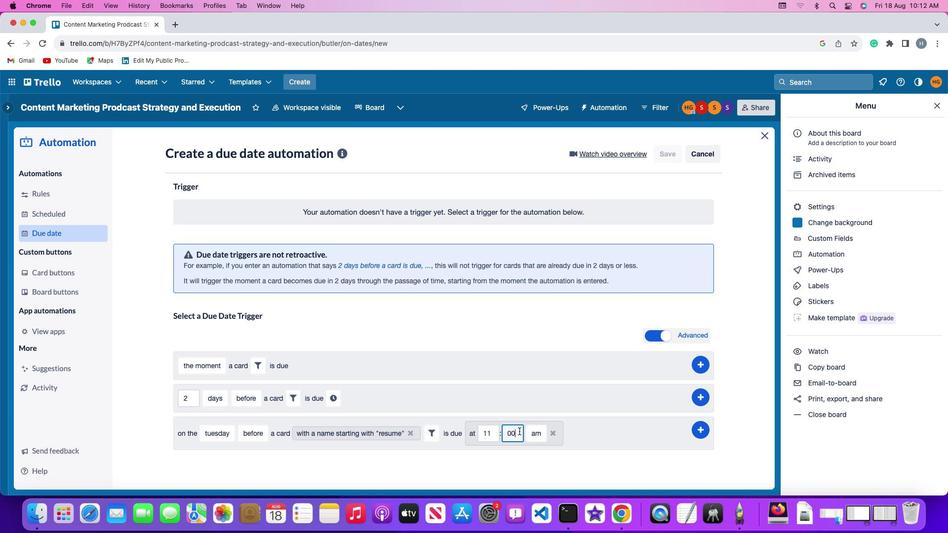 
Action: Mouse moved to (534, 429)
Screenshot: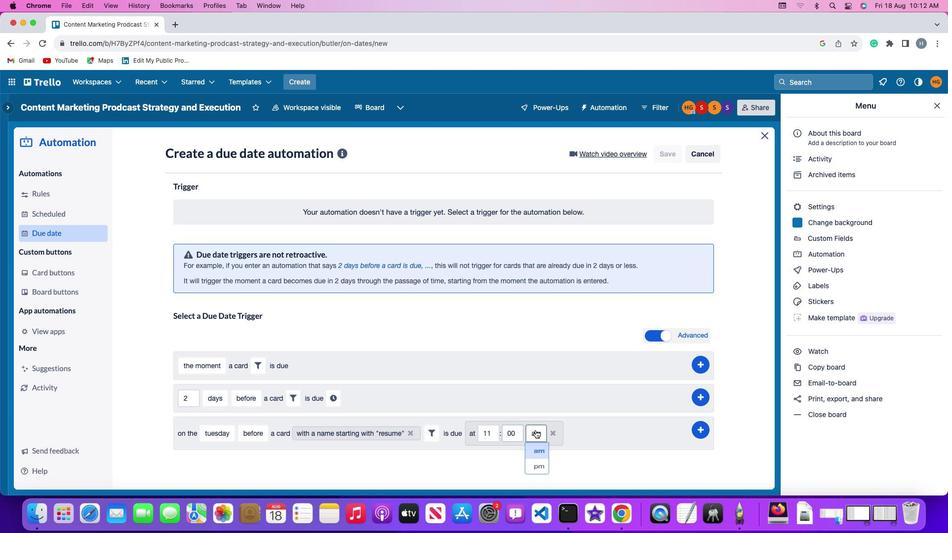 
Action: Mouse pressed left at (534, 429)
Screenshot: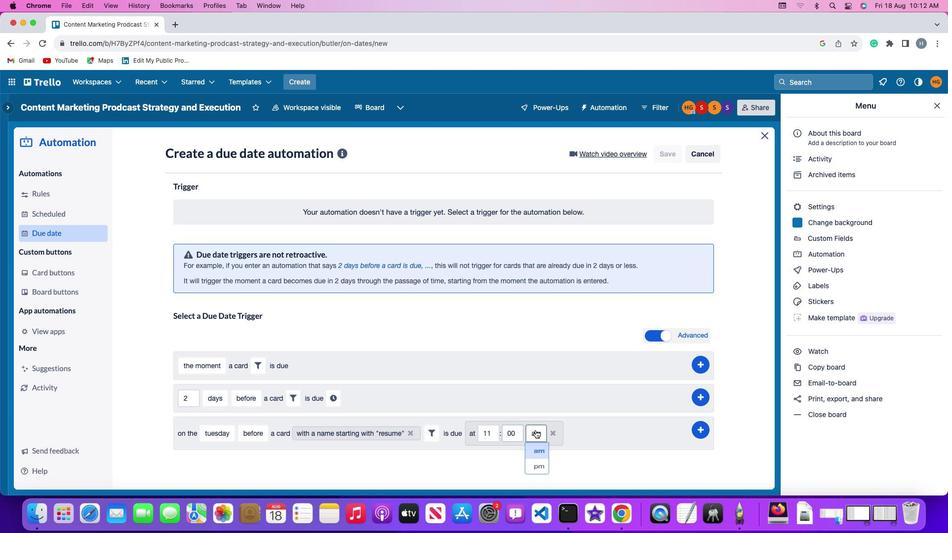 
Action: Mouse moved to (535, 447)
Screenshot: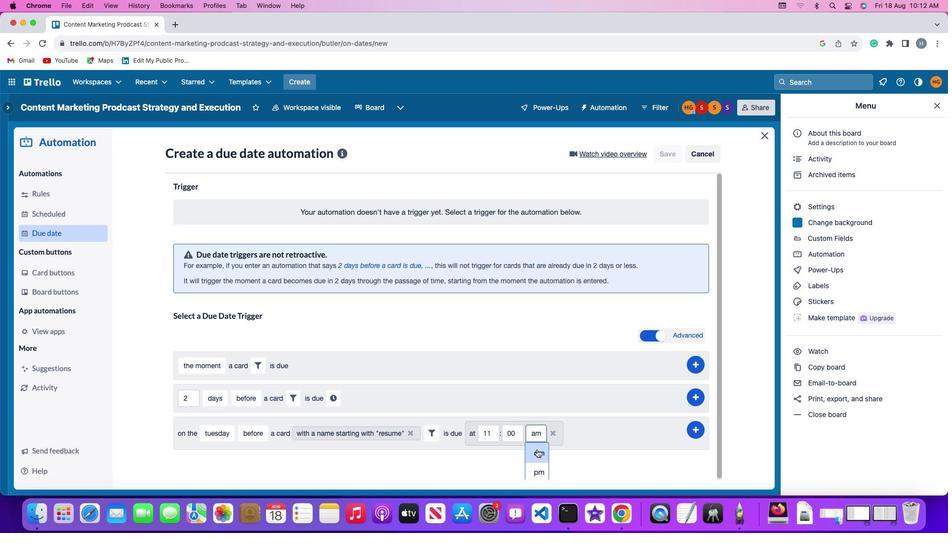 
Action: Mouse pressed left at (535, 447)
Screenshot: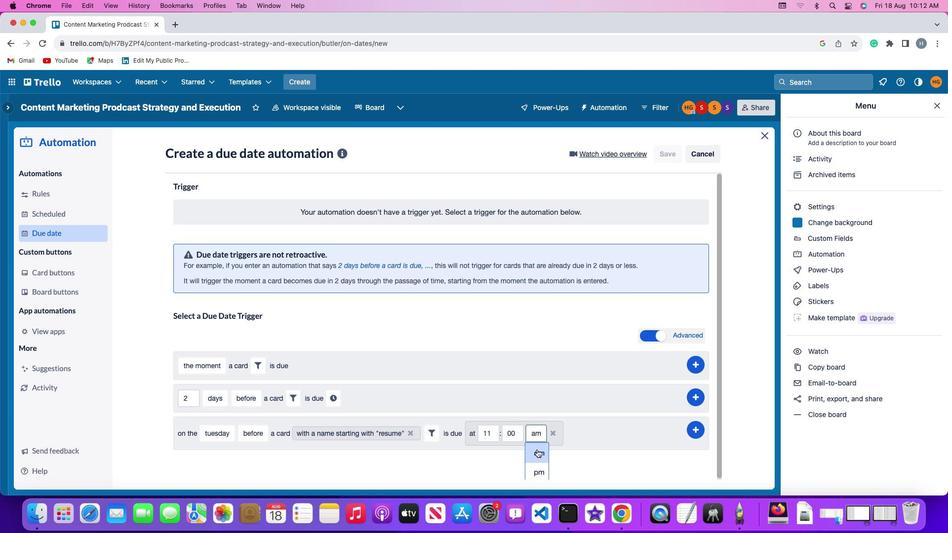 
Action: Mouse moved to (703, 426)
Screenshot: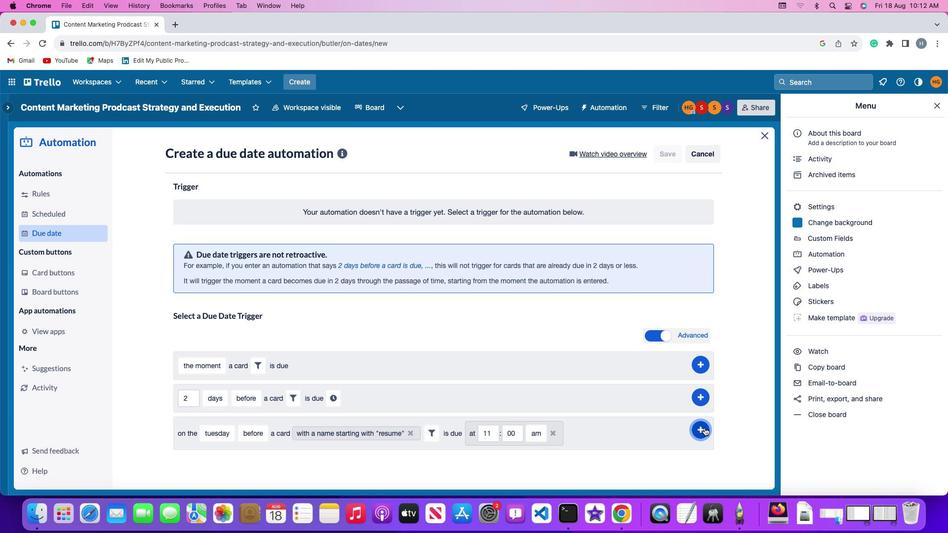 
Action: Mouse pressed left at (703, 426)
Screenshot: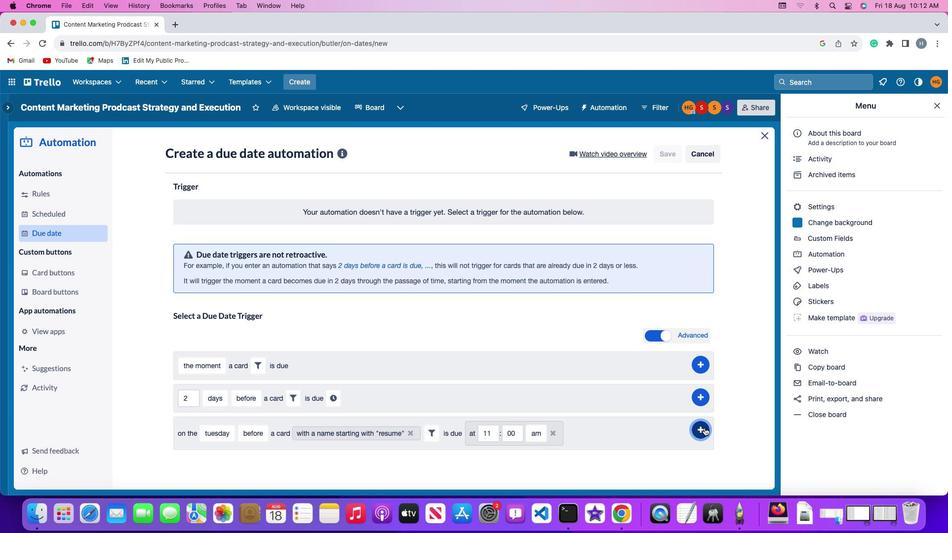 
Action: Mouse moved to (739, 346)
Screenshot: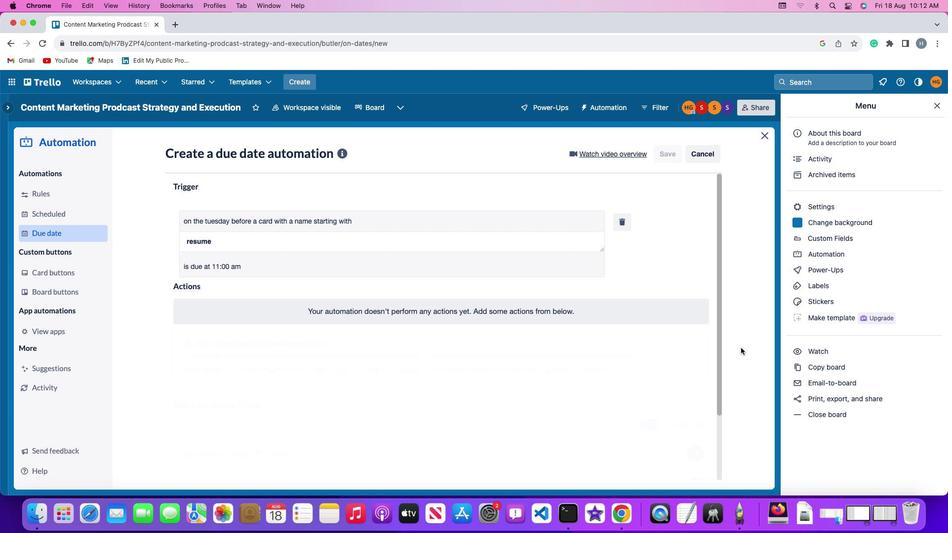 
